 Task: Create in the project Celerity and in the Backlog issue 'Implement a new enterprise resource planning (ERP) system' a child issue 'Analytics and reporting', and assign it to team member softage.4@softage.net. Create in the project Celerity and in the Backlog issue 'Develop a new online job application system for a company' a child issue 'Load testing and scalability', and assign it to team member softage.1@softage.net
Action: Mouse moved to (247, 73)
Screenshot: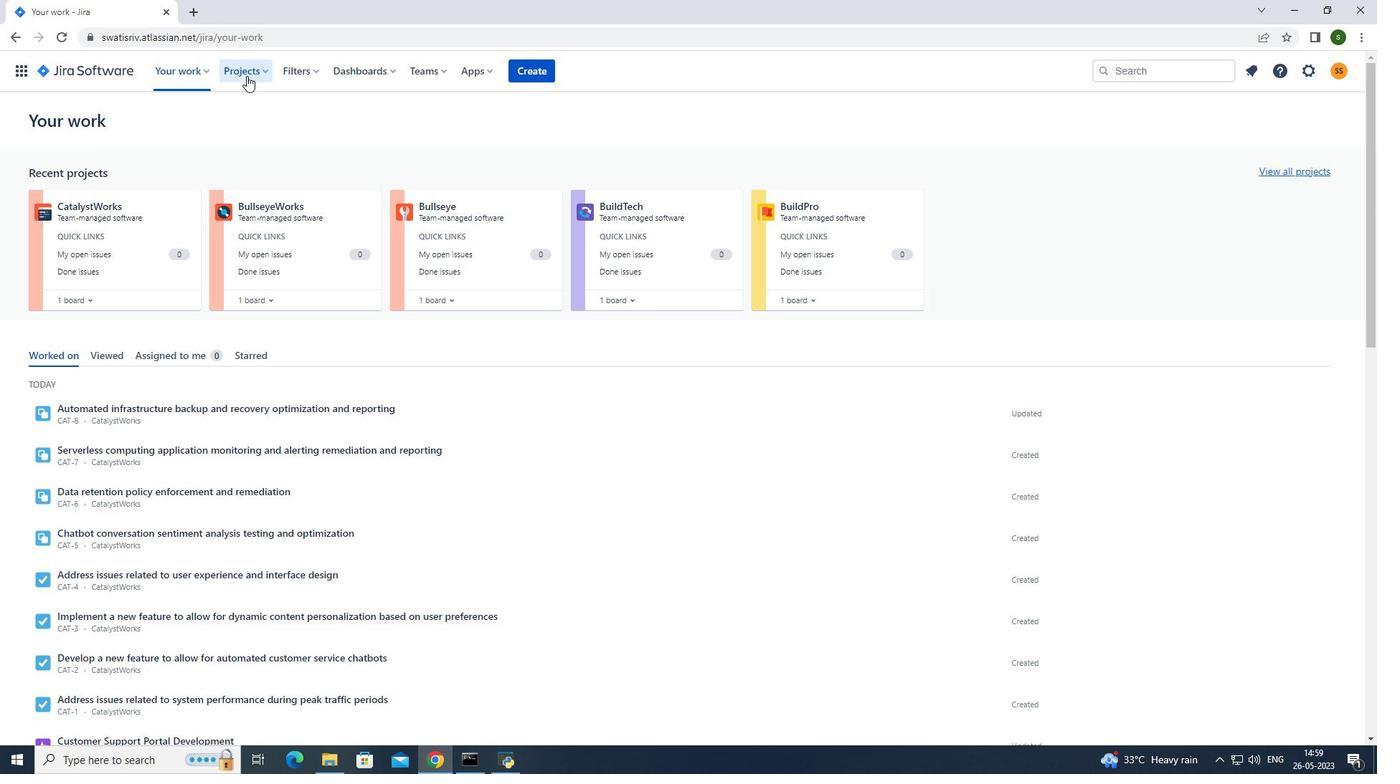 
Action: Mouse pressed left at (247, 73)
Screenshot: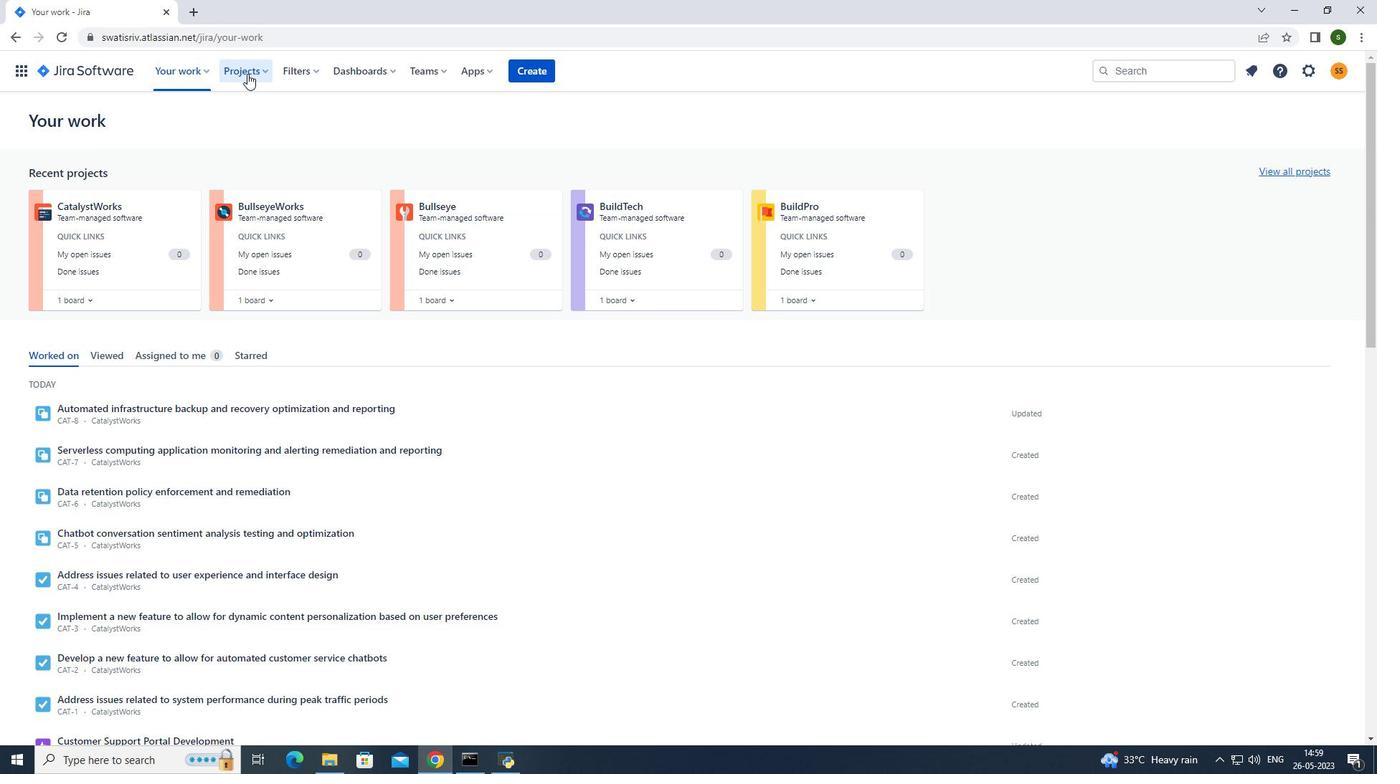 
Action: Mouse moved to (298, 123)
Screenshot: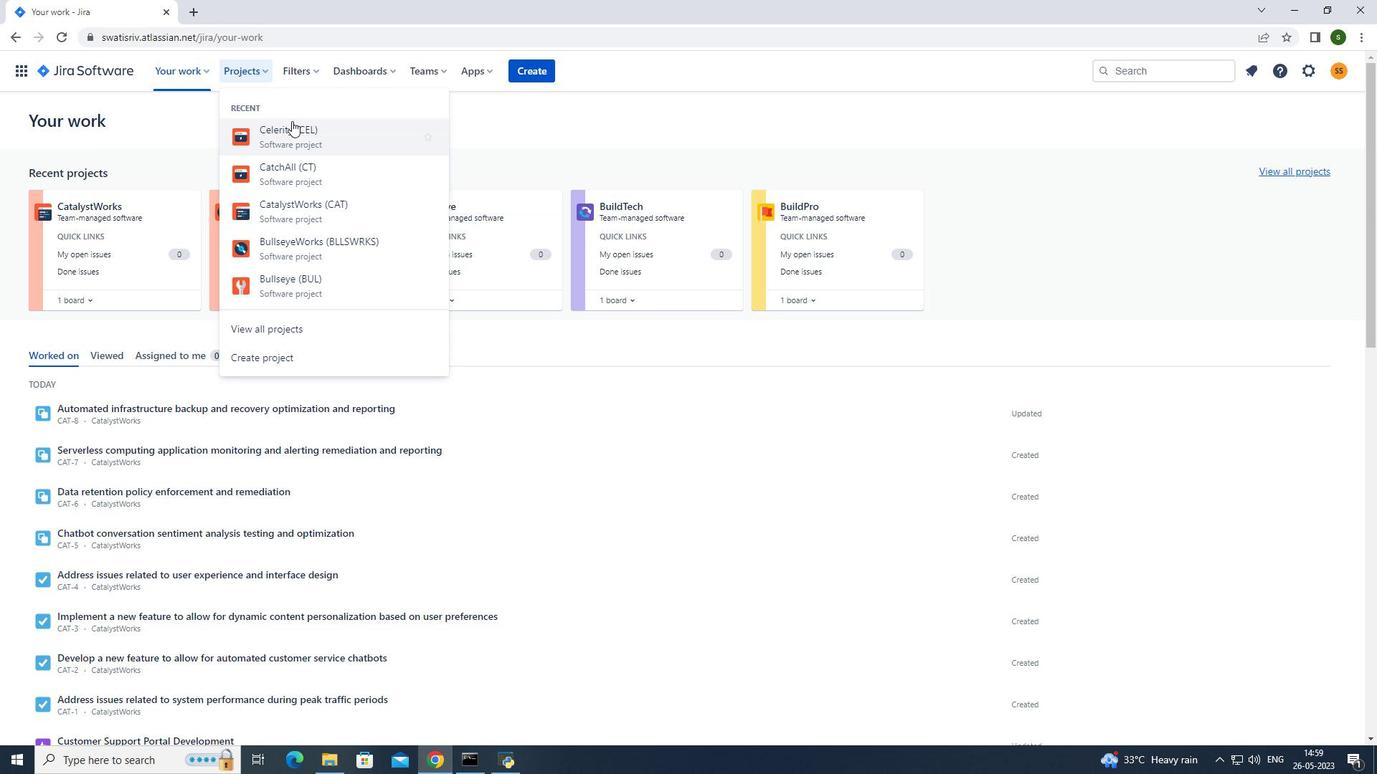 
Action: Mouse pressed left at (298, 123)
Screenshot: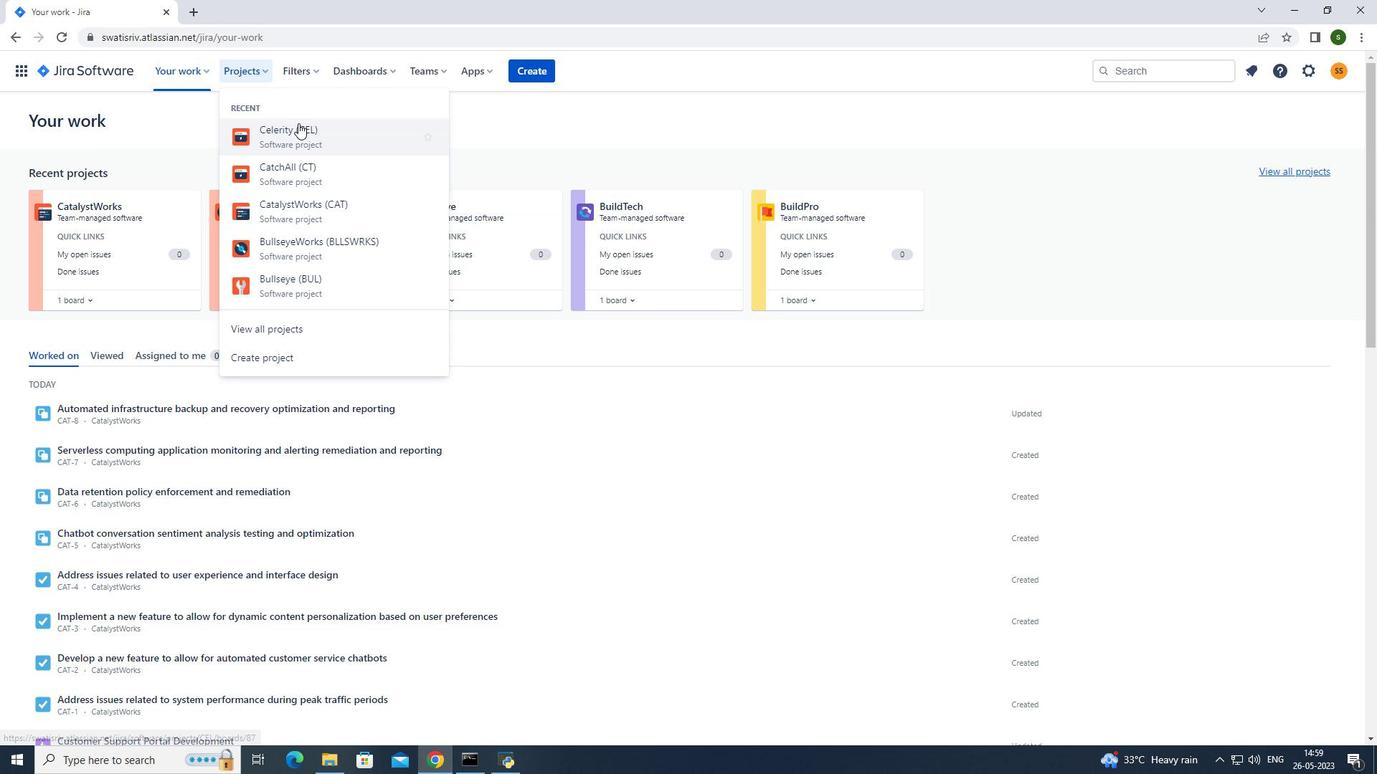 
Action: Mouse moved to (117, 223)
Screenshot: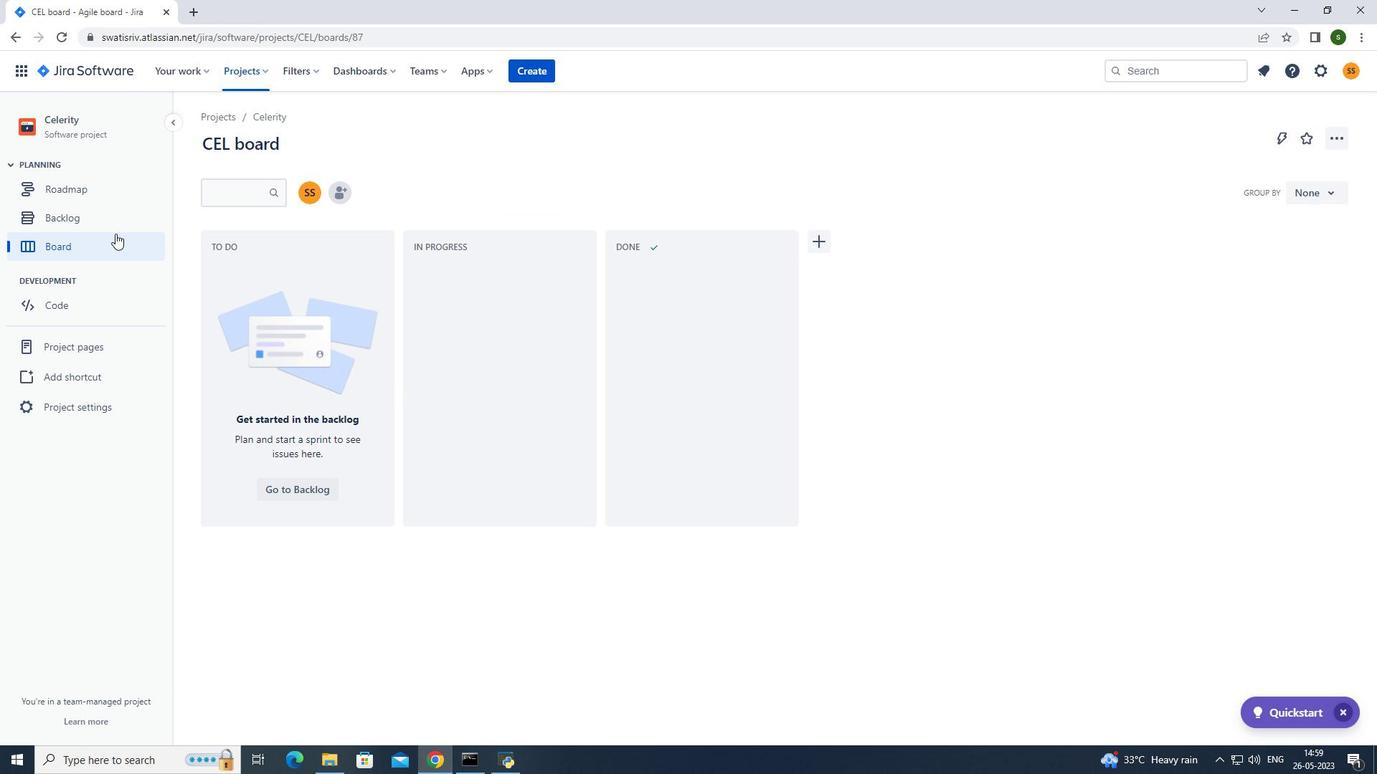 
Action: Mouse pressed left at (117, 223)
Screenshot: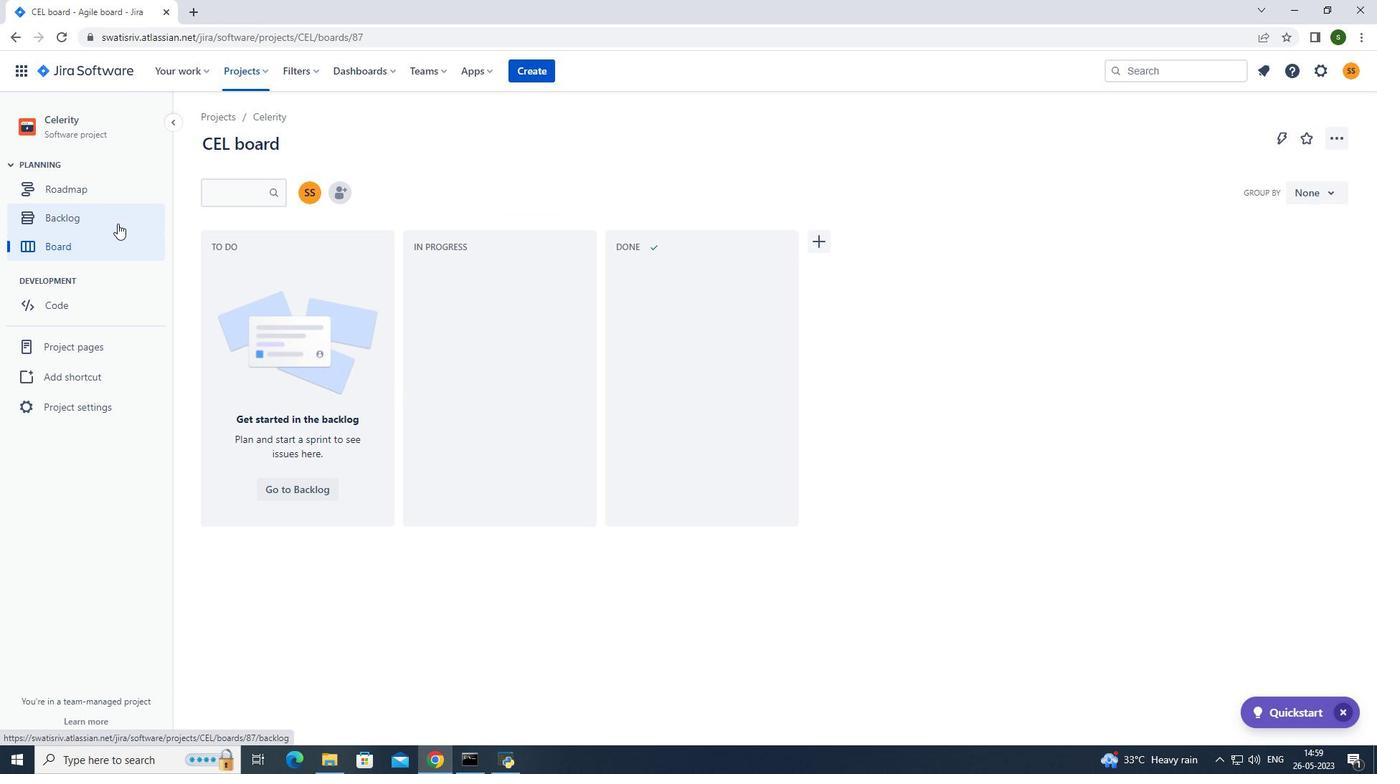 
Action: Mouse moved to (423, 274)
Screenshot: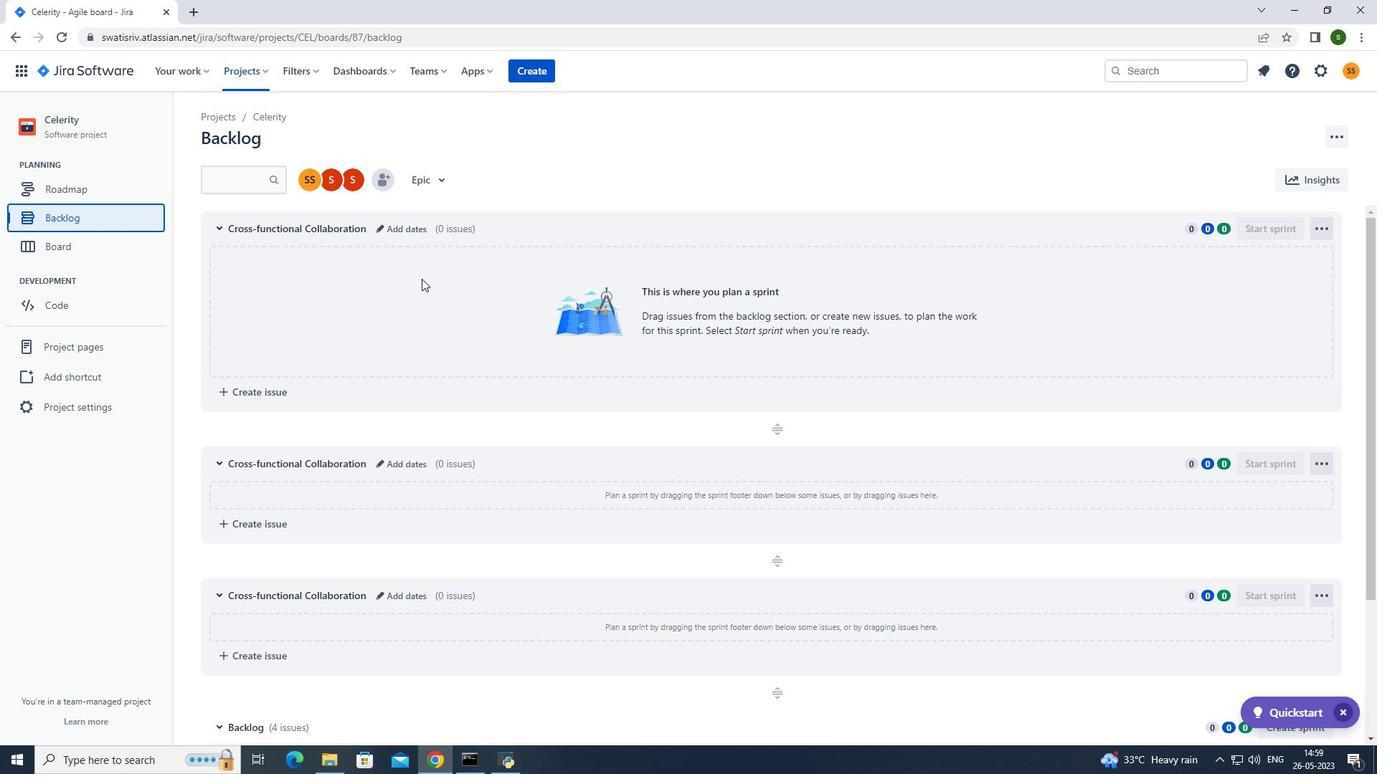 
Action: Mouse scrolled (423, 273) with delta (0, 0)
Screenshot: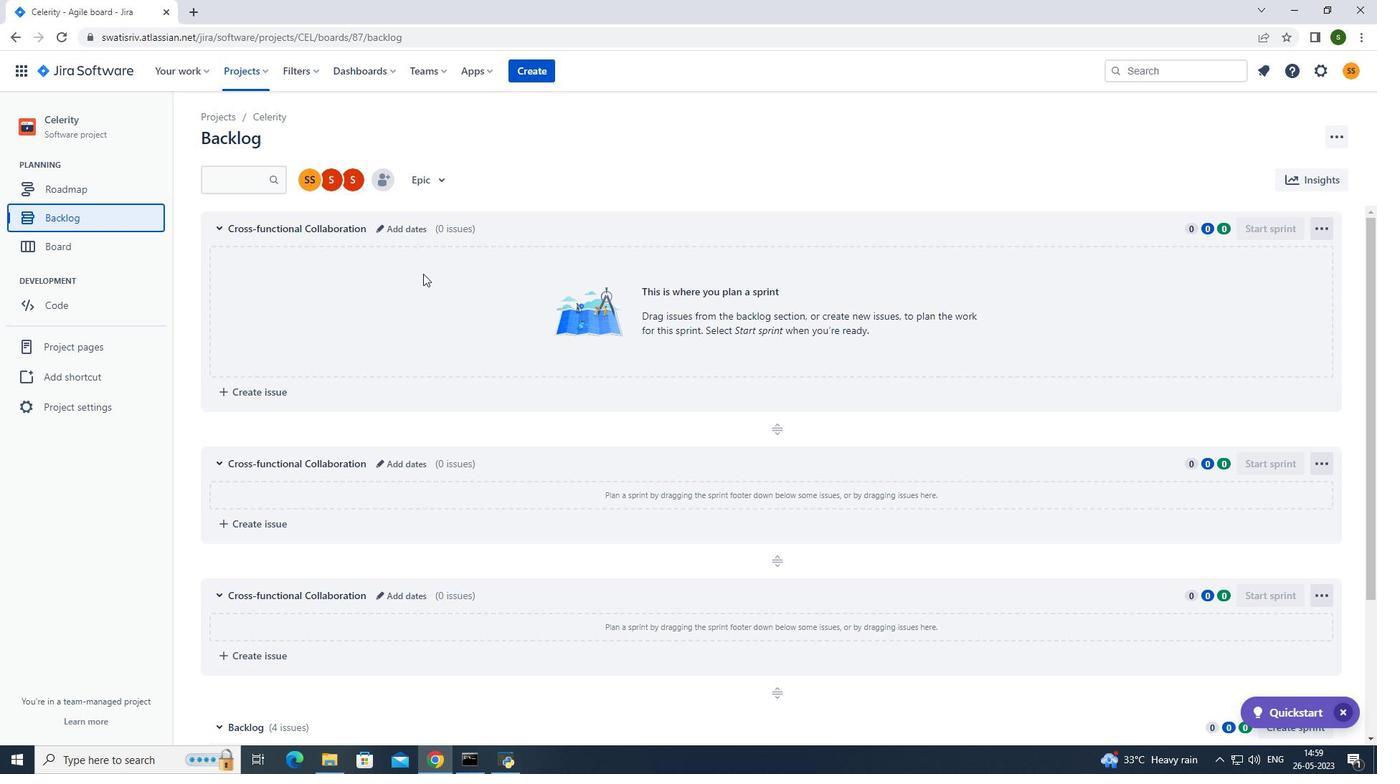 
Action: Mouse scrolled (423, 273) with delta (0, 0)
Screenshot: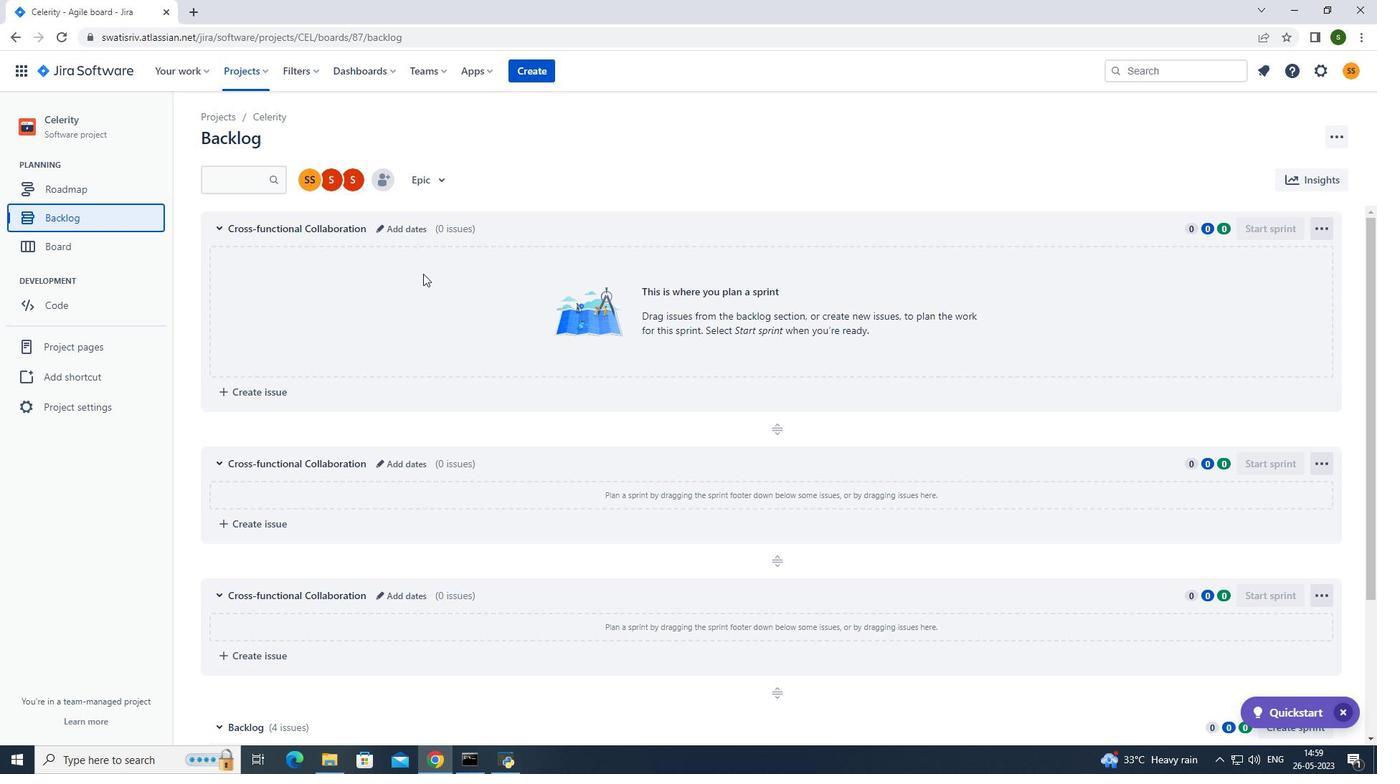 
Action: Mouse scrolled (423, 273) with delta (0, 0)
Screenshot: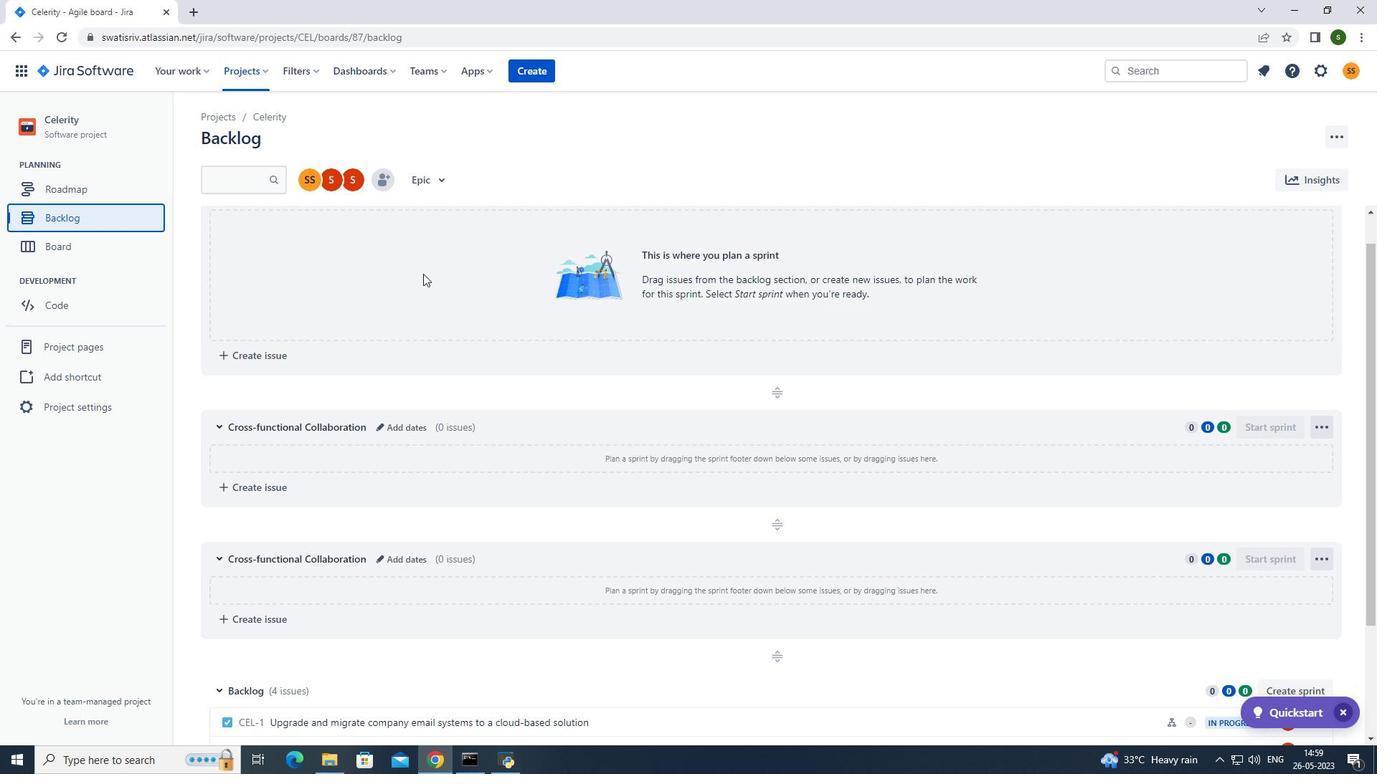 
Action: Mouse scrolled (423, 273) with delta (0, 0)
Screenshot: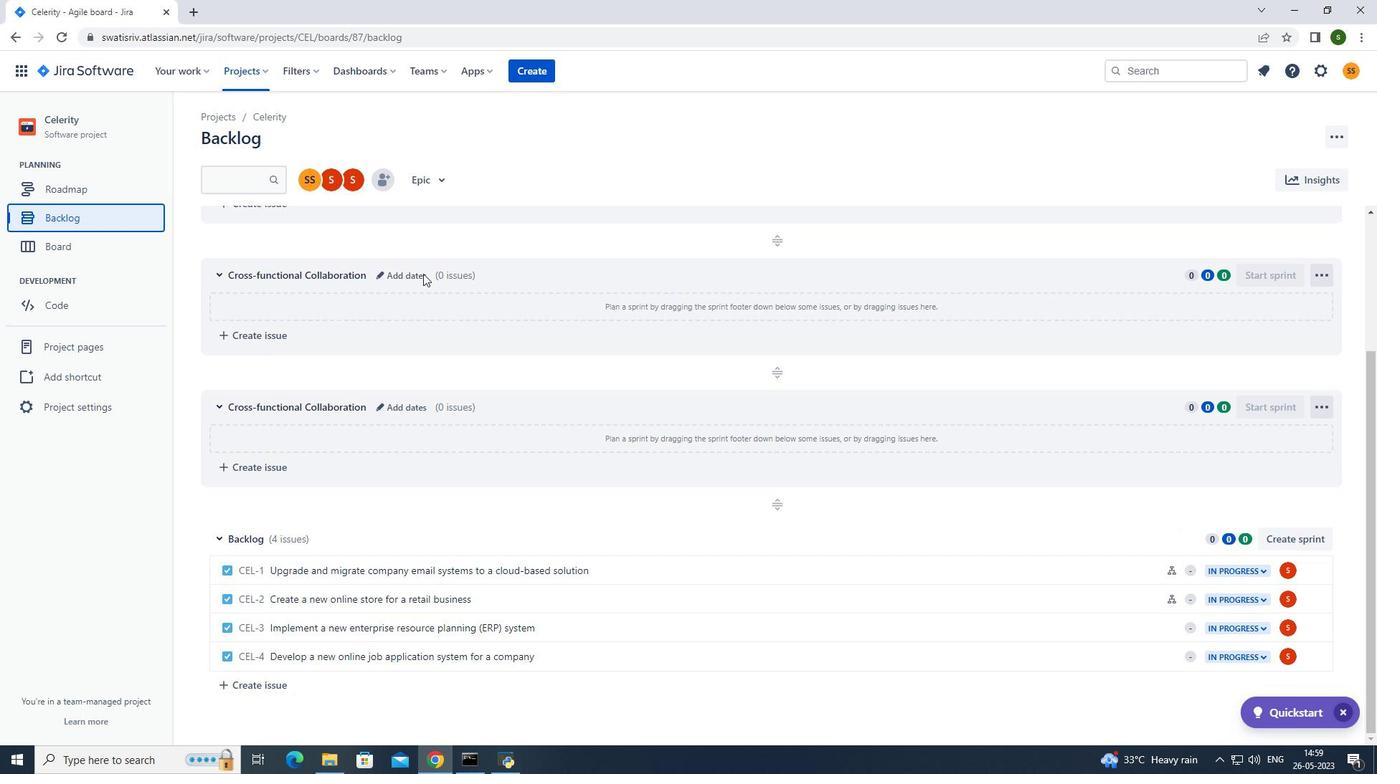 
Action: Mouse scrolled (423, 273) with delta (0, 0)
Screenshot: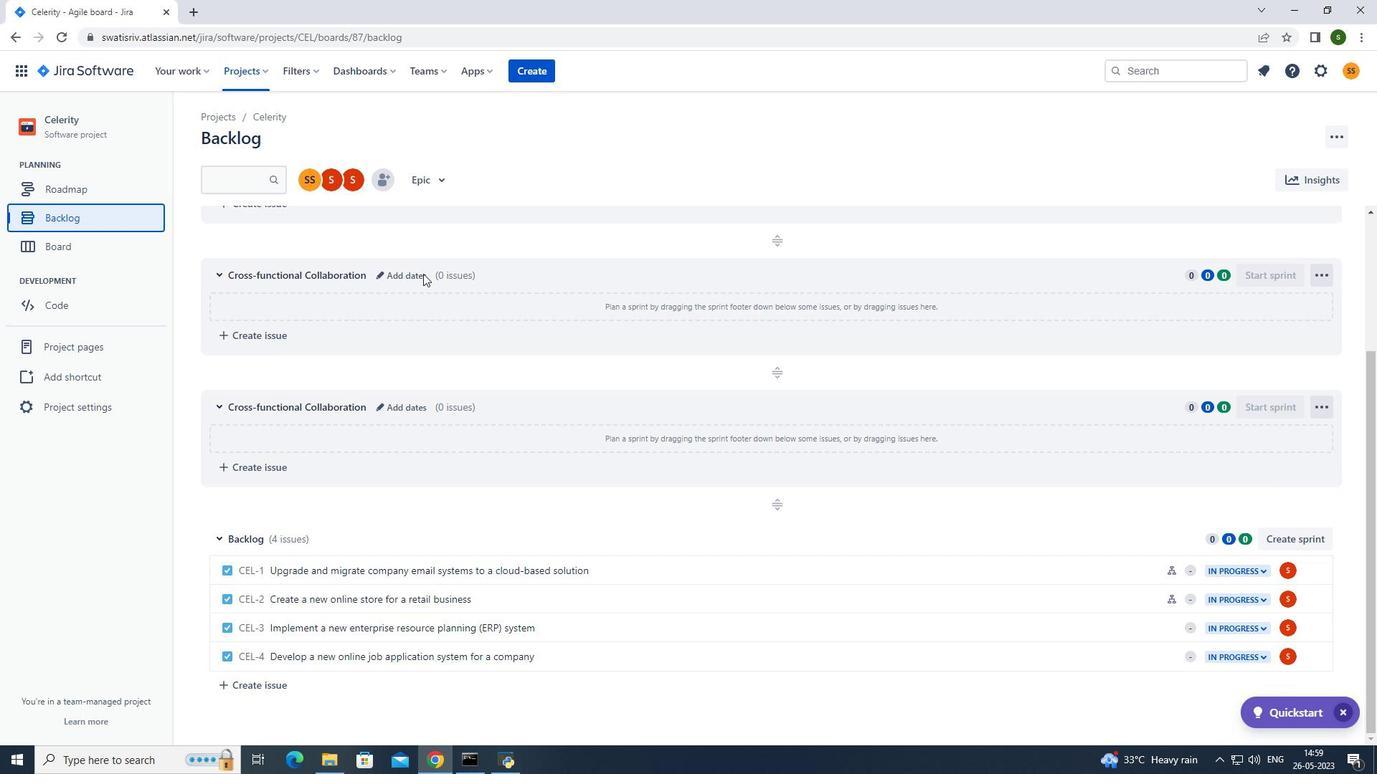 
Action: Mouse scrolled (423, 273) with delta (0, 0)
Screenshot: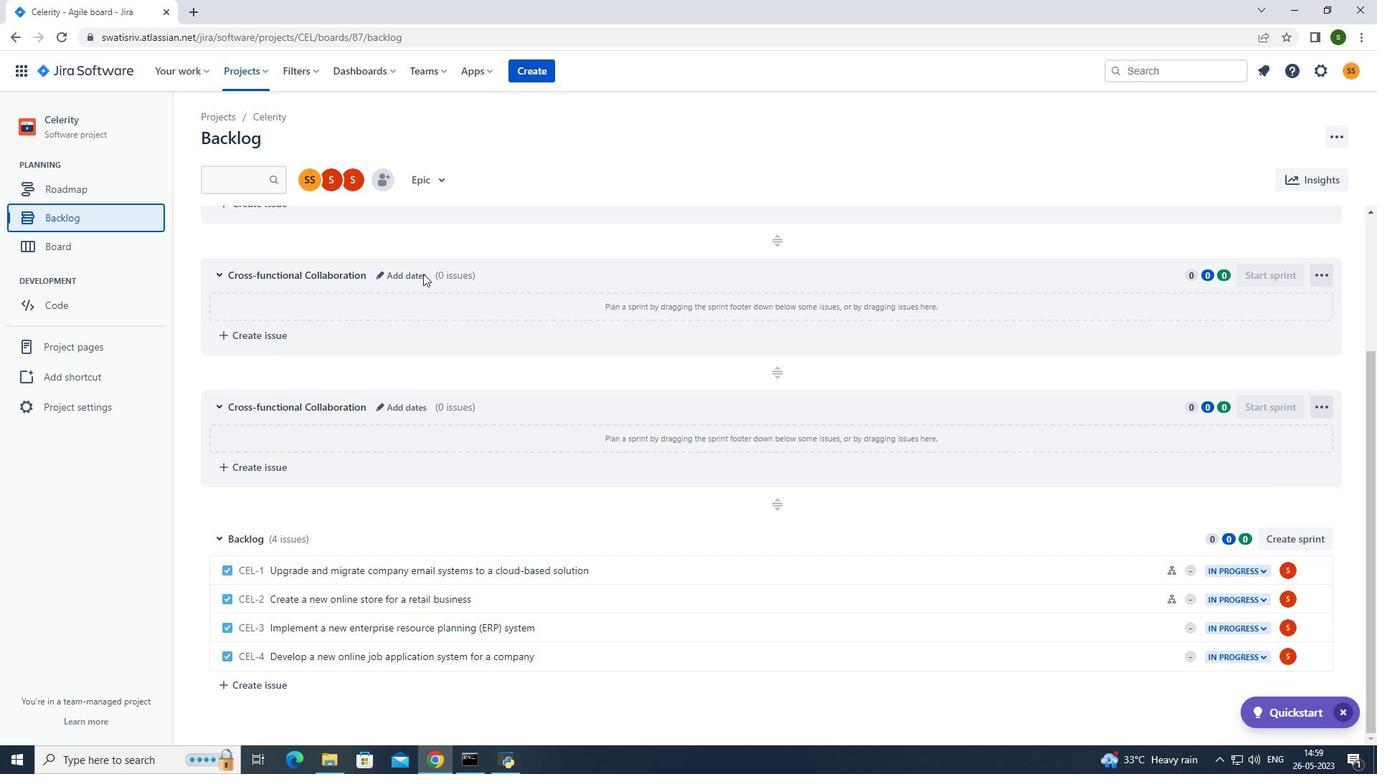 
Action: Mouse moved to (878, 622)
Screenshot: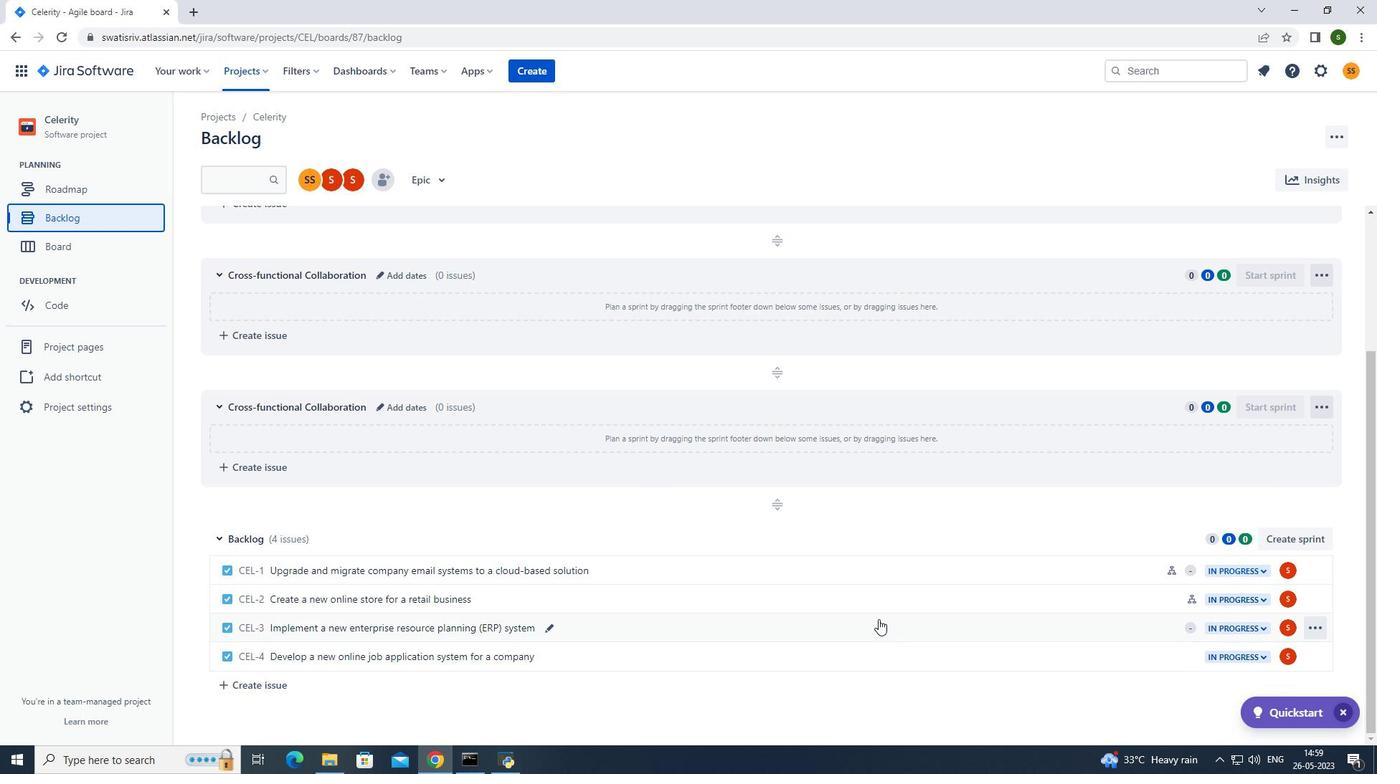 
Action: Mouse pressed left at (878, 622)
Screenshot: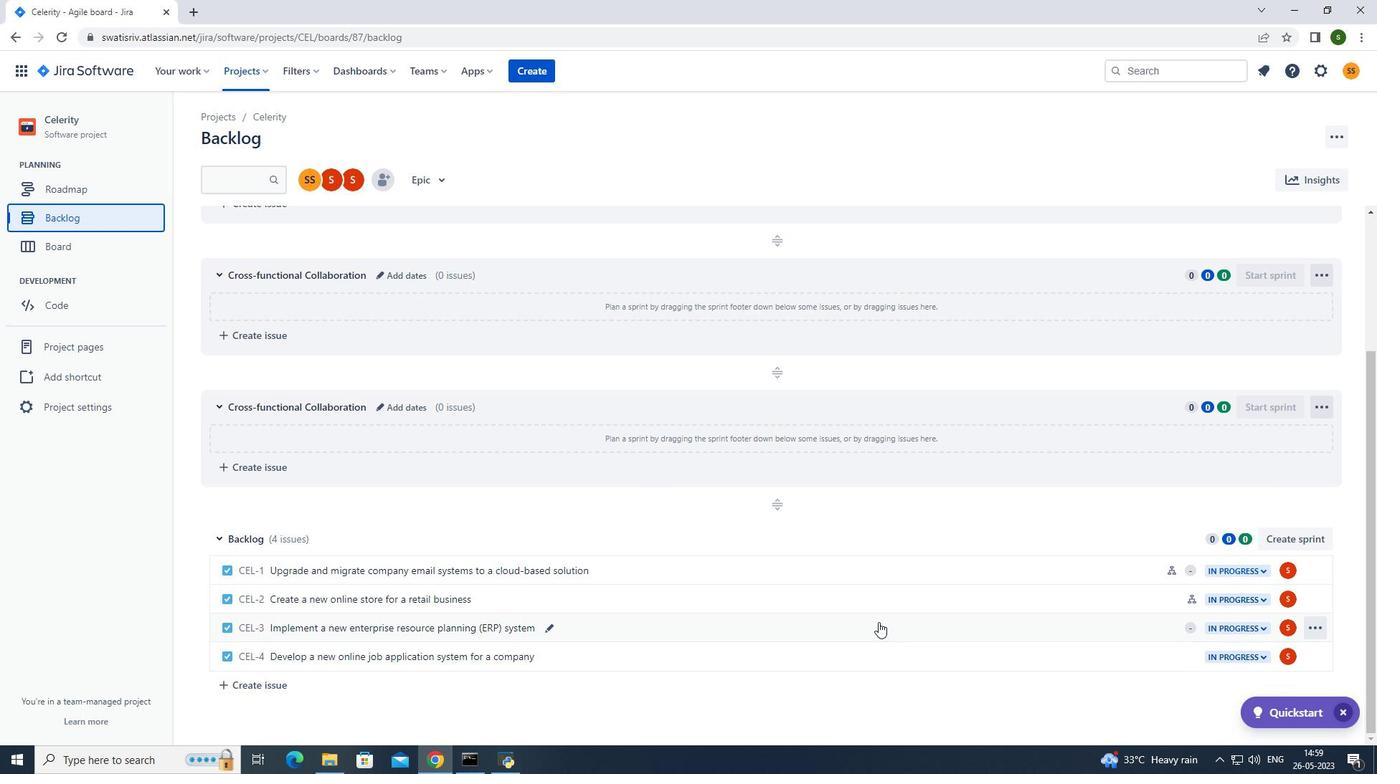 
Action: Mouse moved to (1117, 298)
Screenshot: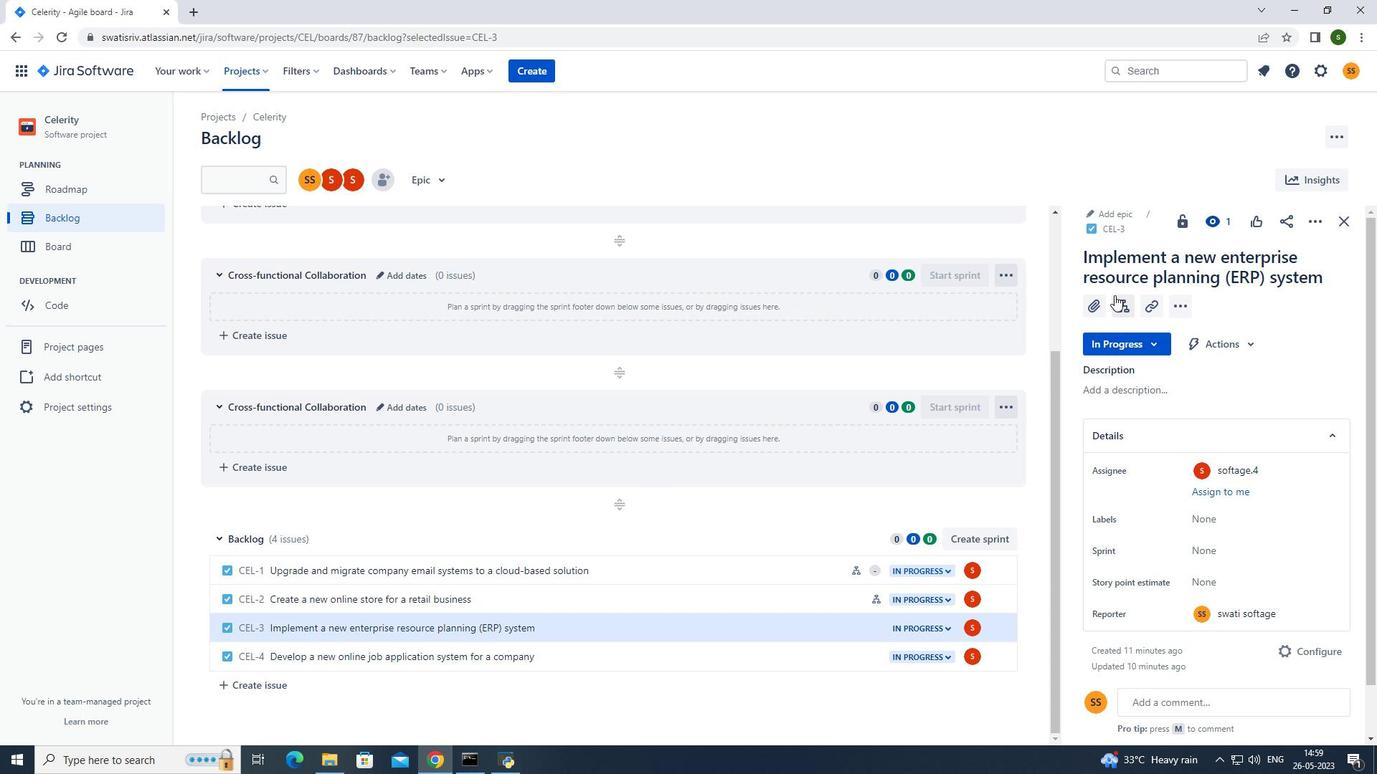 
Action: Mouse pressed left at (1117, 298)
Screenshot: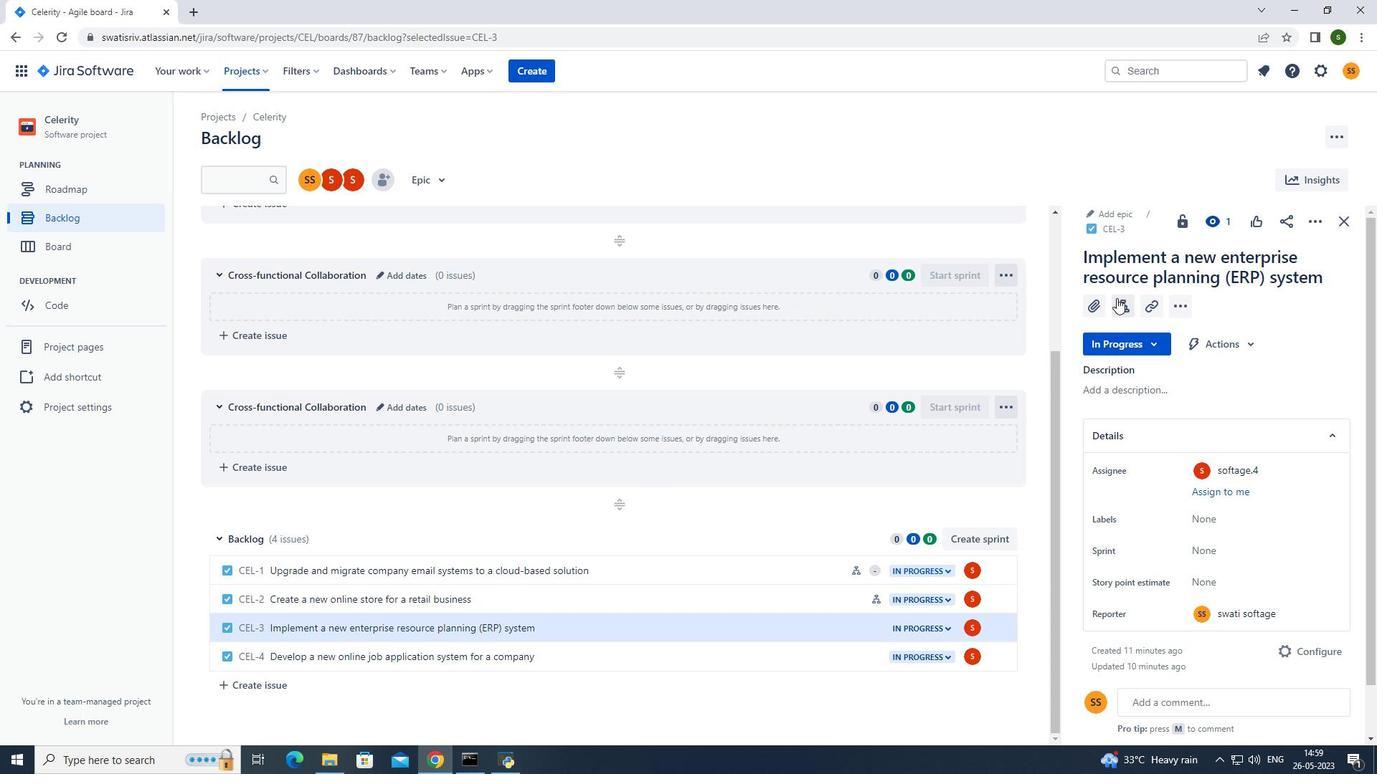 
Action: Mouse moved to (1111, 456)
Screenshot: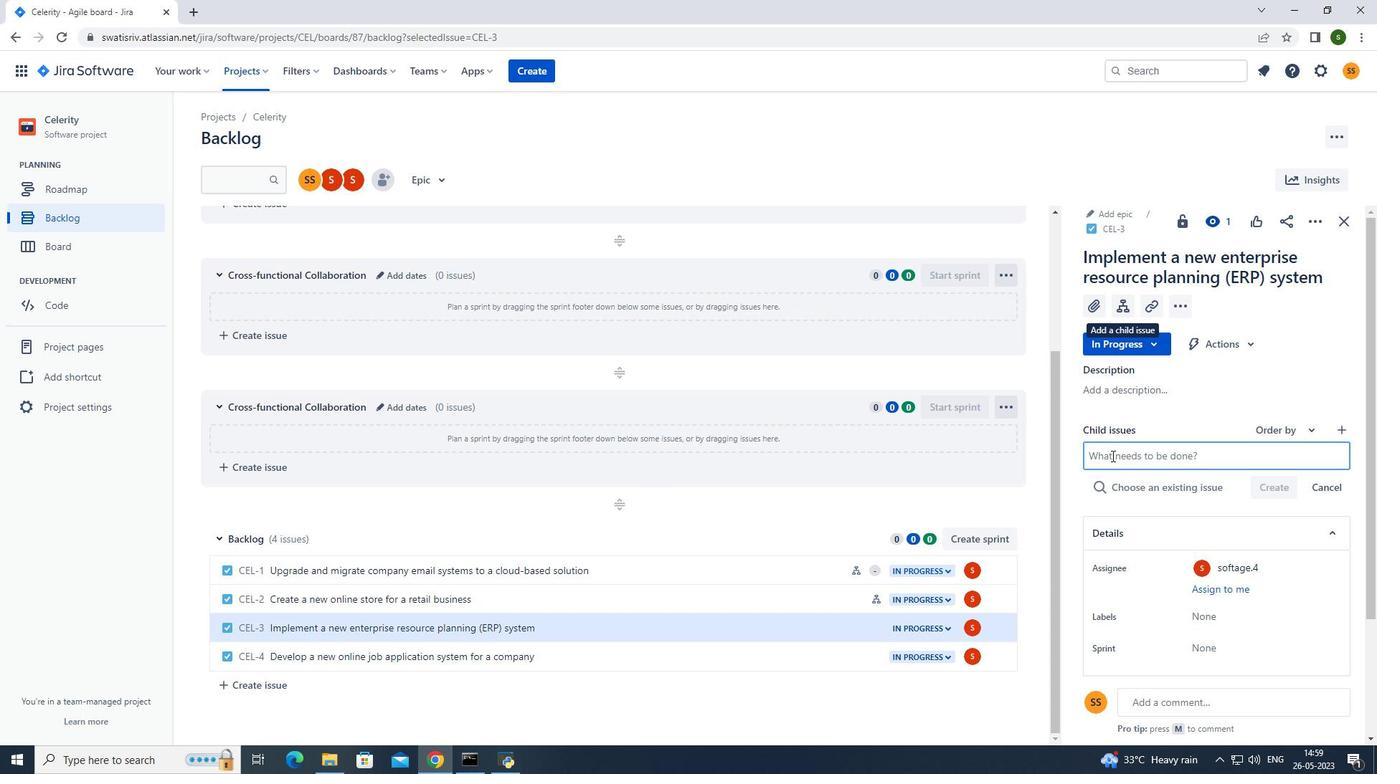 
Action: Mouse pressed left at (1111, 456)
Screenshot: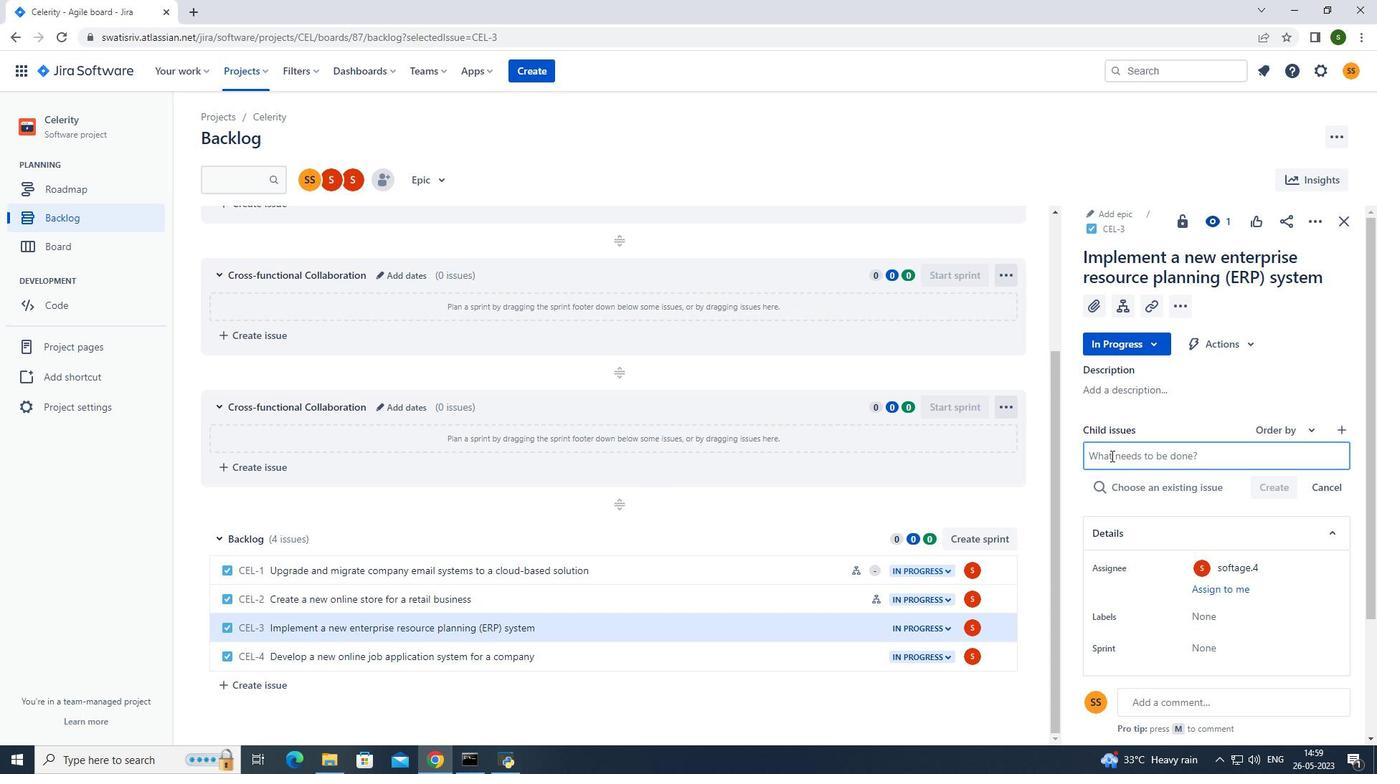 
Action: Mouse moved to (1059, 454)
Screenshot: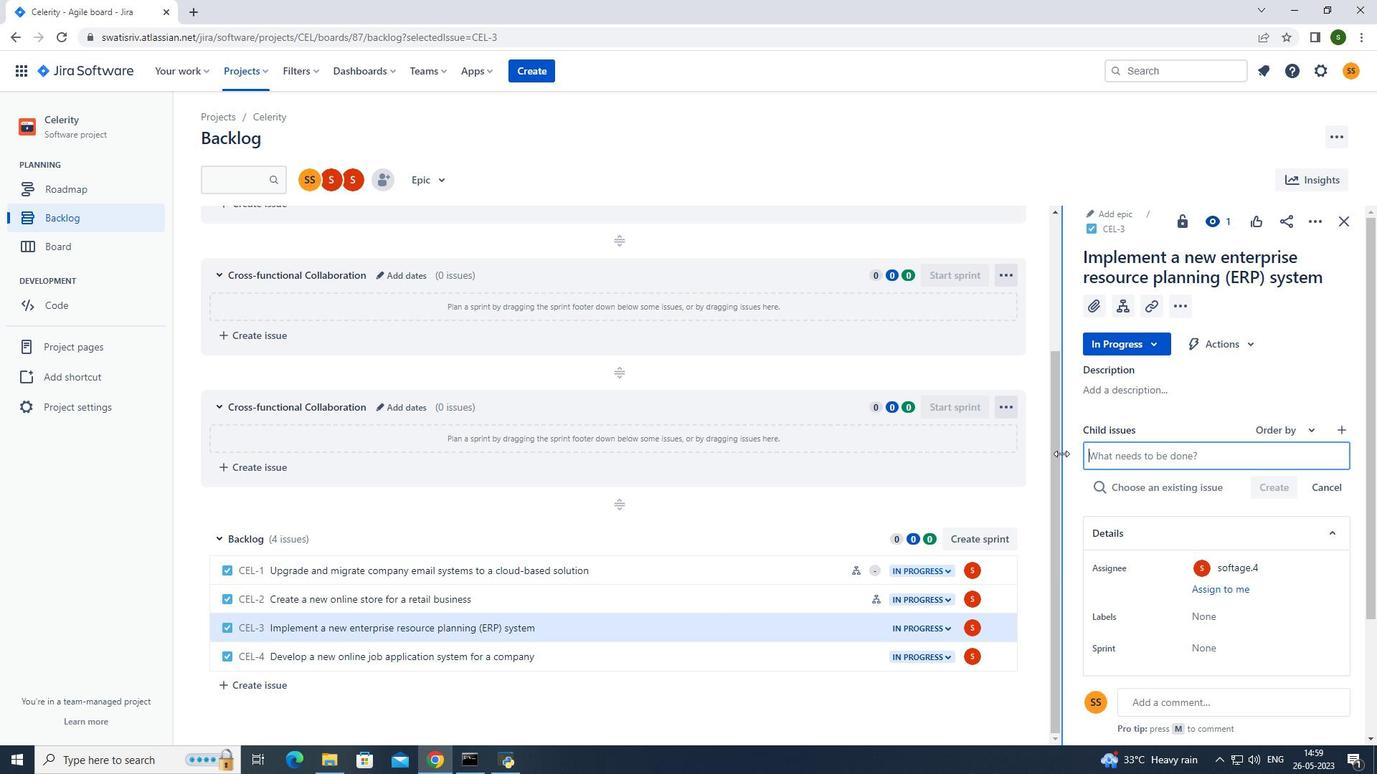 
Action: Key pressed <Key.caps_lock>A<Key.caps_lock>nalytics<Key.space>and<Key.space>reporting<Key.enter>
Screenshot: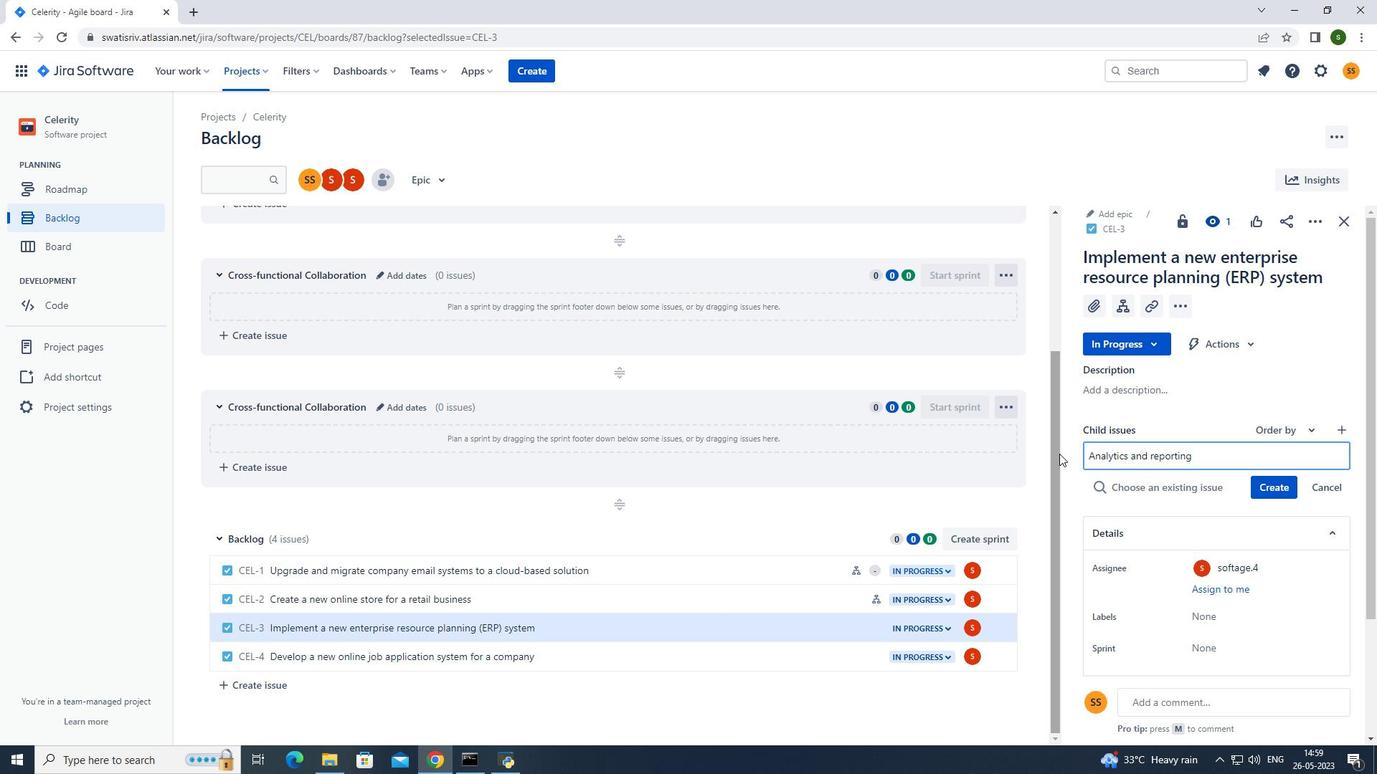 
Action: Mouse moved to (1287, 459)
Screenshot: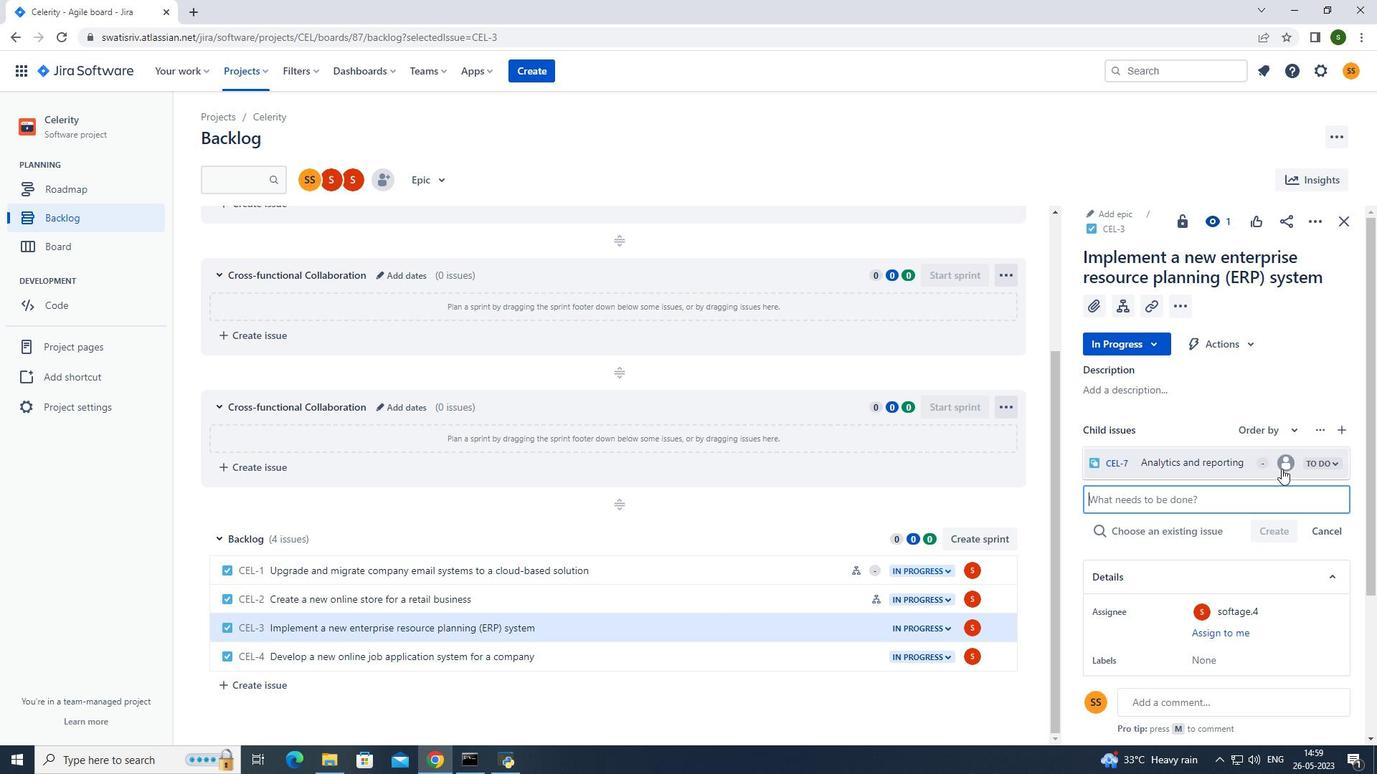 
Action: Mouse pressed left at (1287, 459)
Screenshot: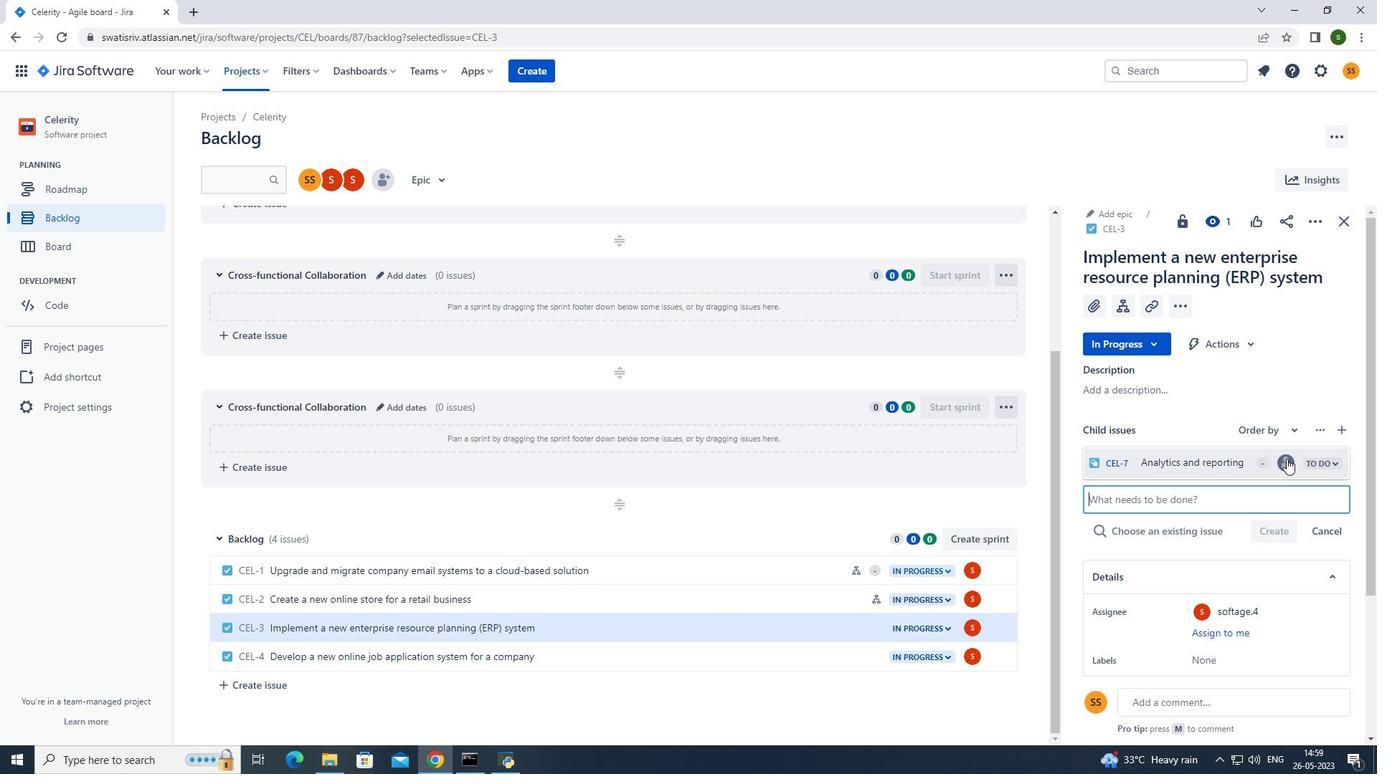 
Action: Mouse moved to (1163, 392)
Screenshot: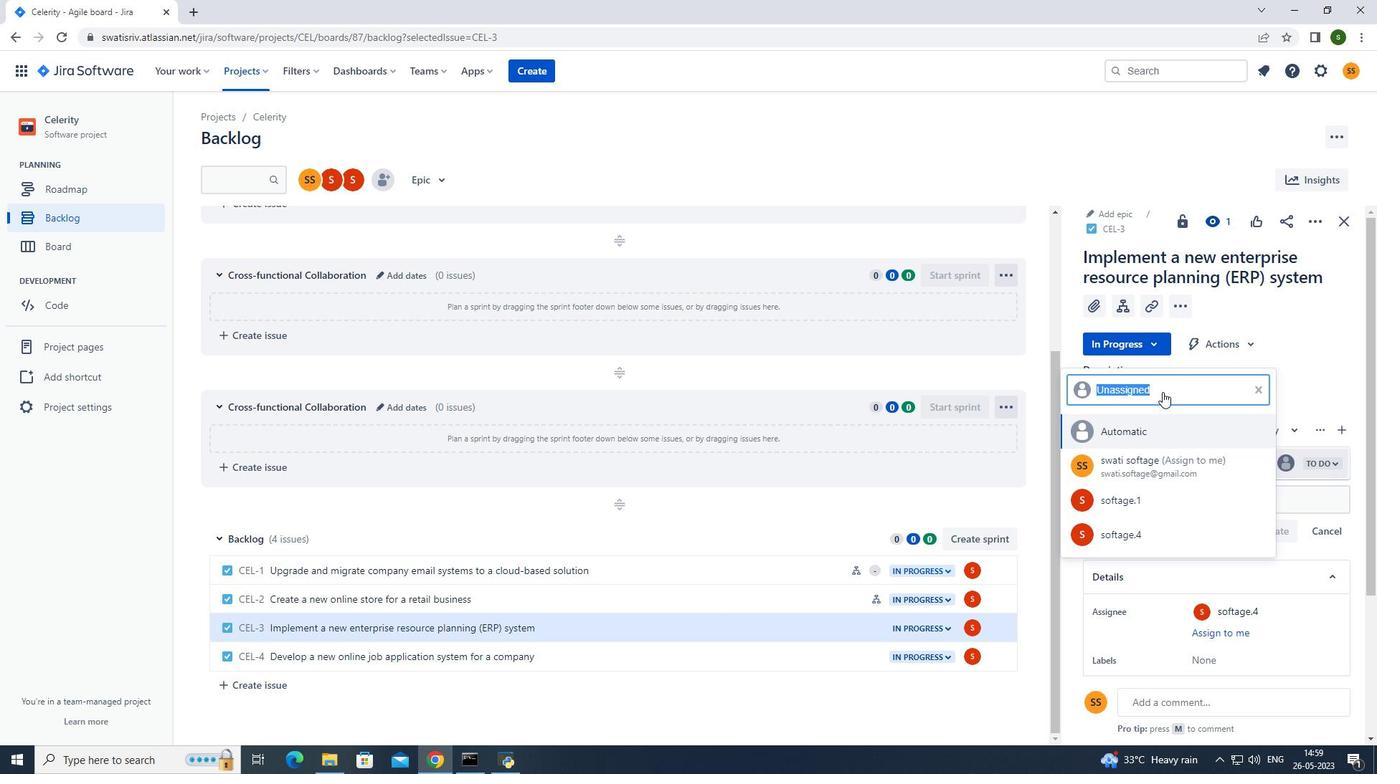 
Action: Key pressed softage.4<Key.shift>@sog<Key.backspace>ftage.net
Screenshot: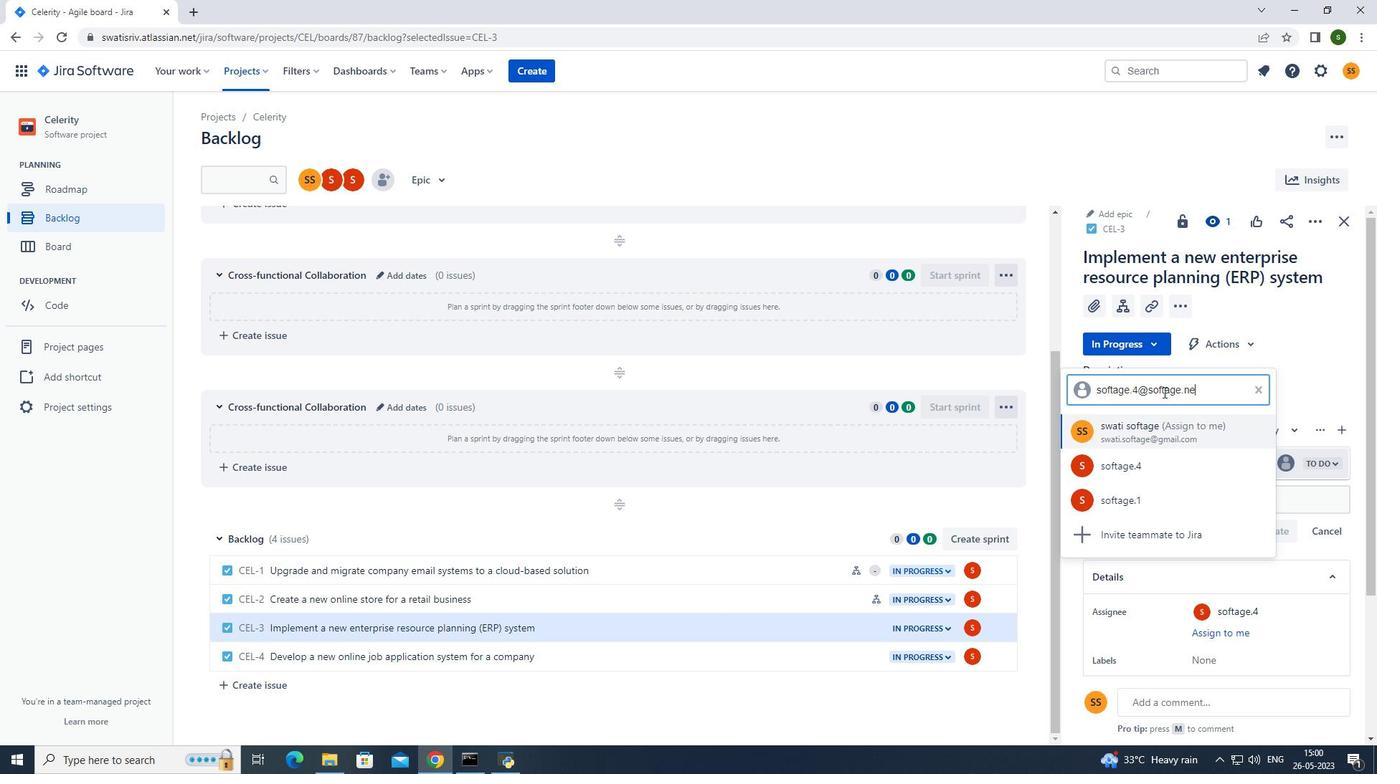 
Action: Mouse moved to (1167, 463)
Screenshot: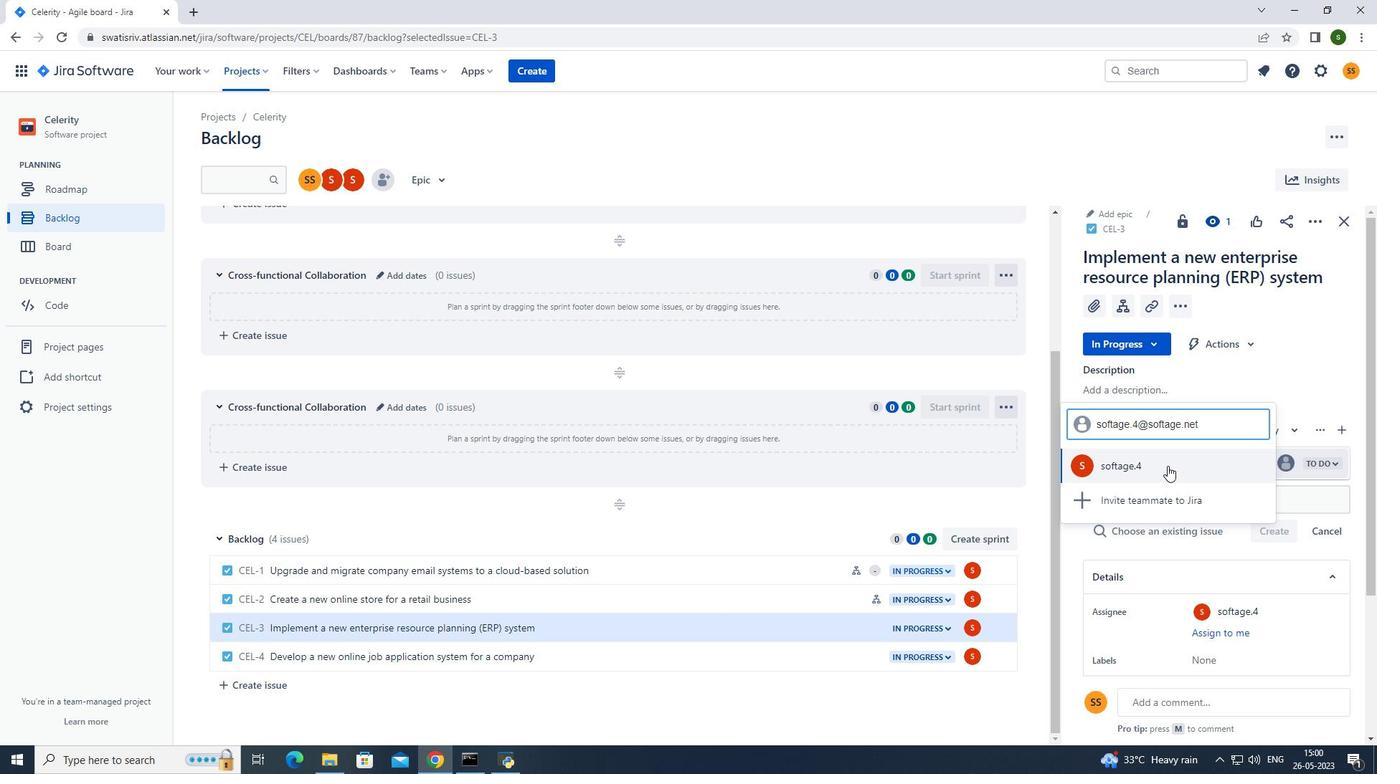 
Action: Mouse pressed left at (1167, 463)
Screenshot: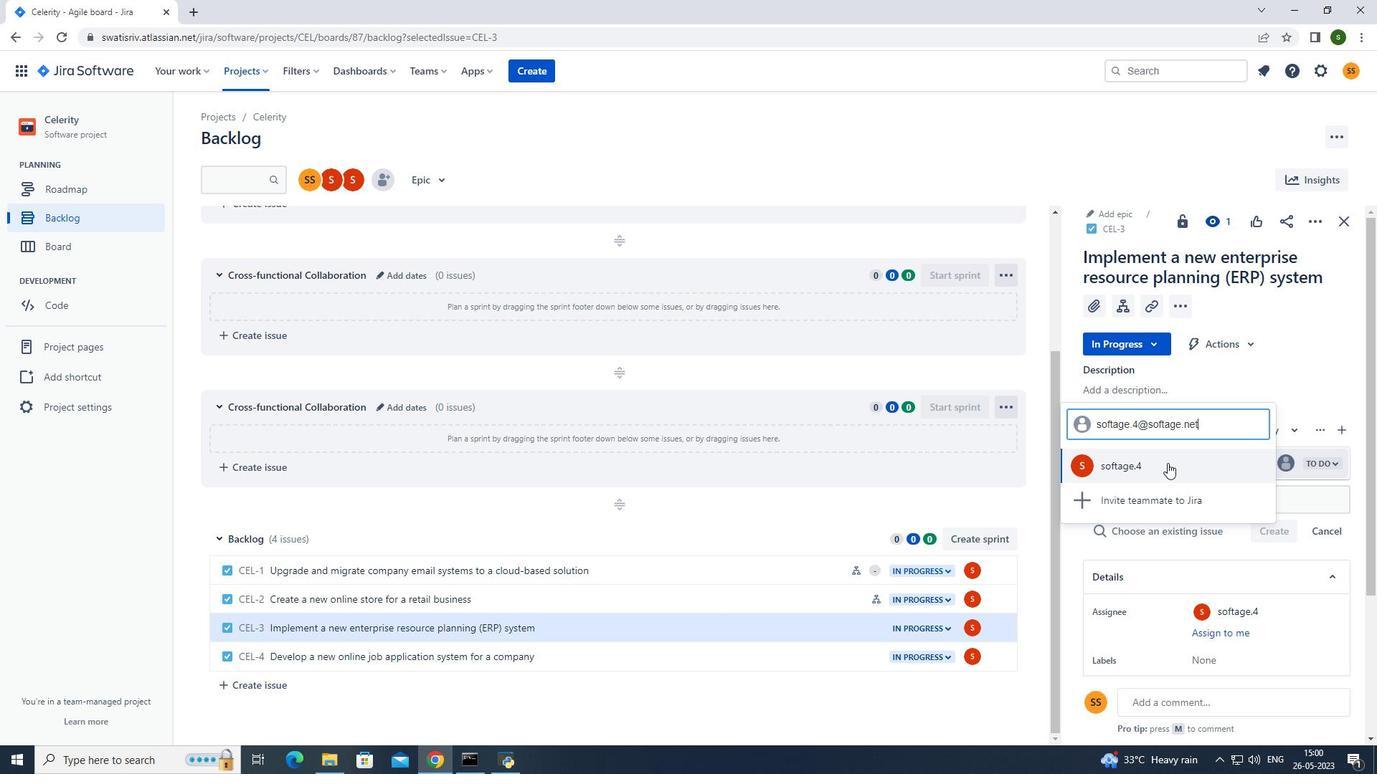 
Action: Mouse moved to (444, 130)
Screenshot: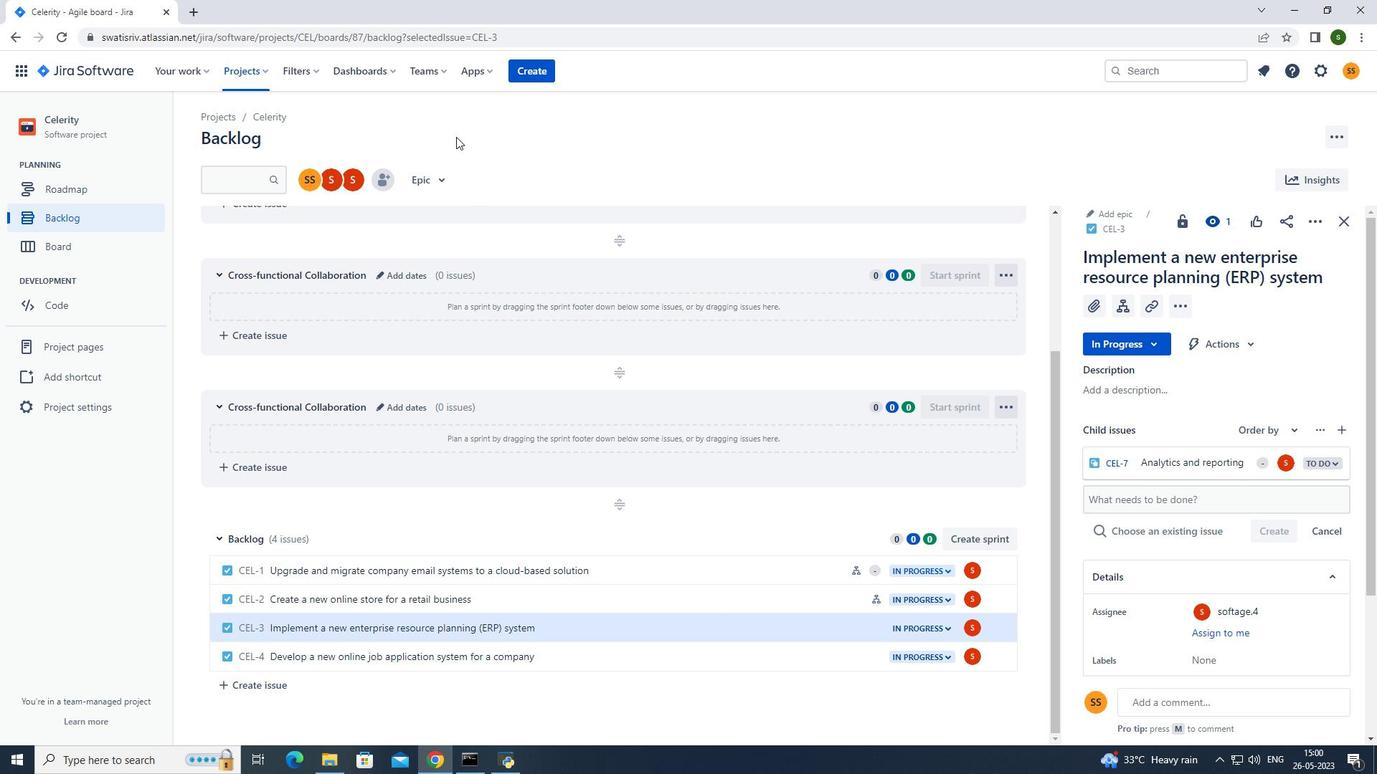 
Action: Mouse pressed left at (444, 130)
Screenshot: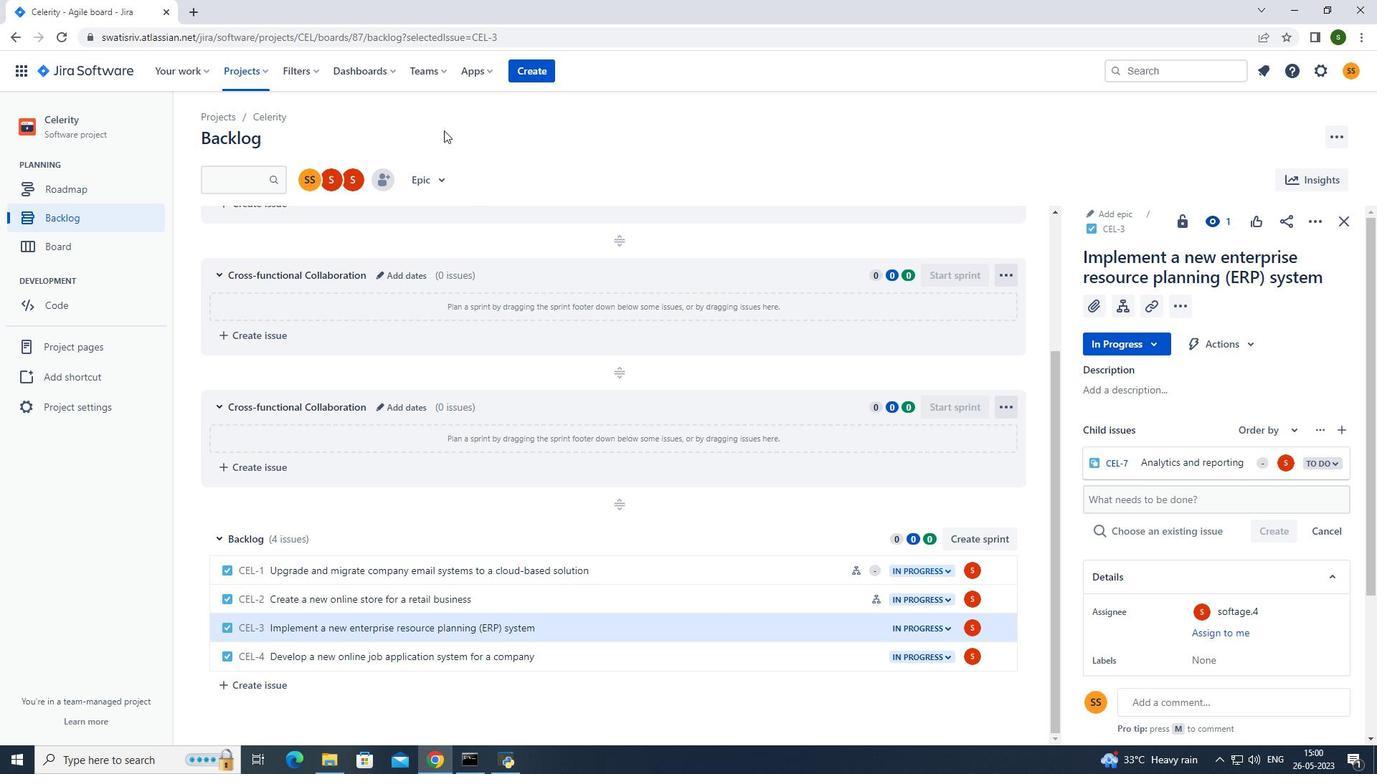 
Action: Mouse moved to (261, 76)
Screenshot: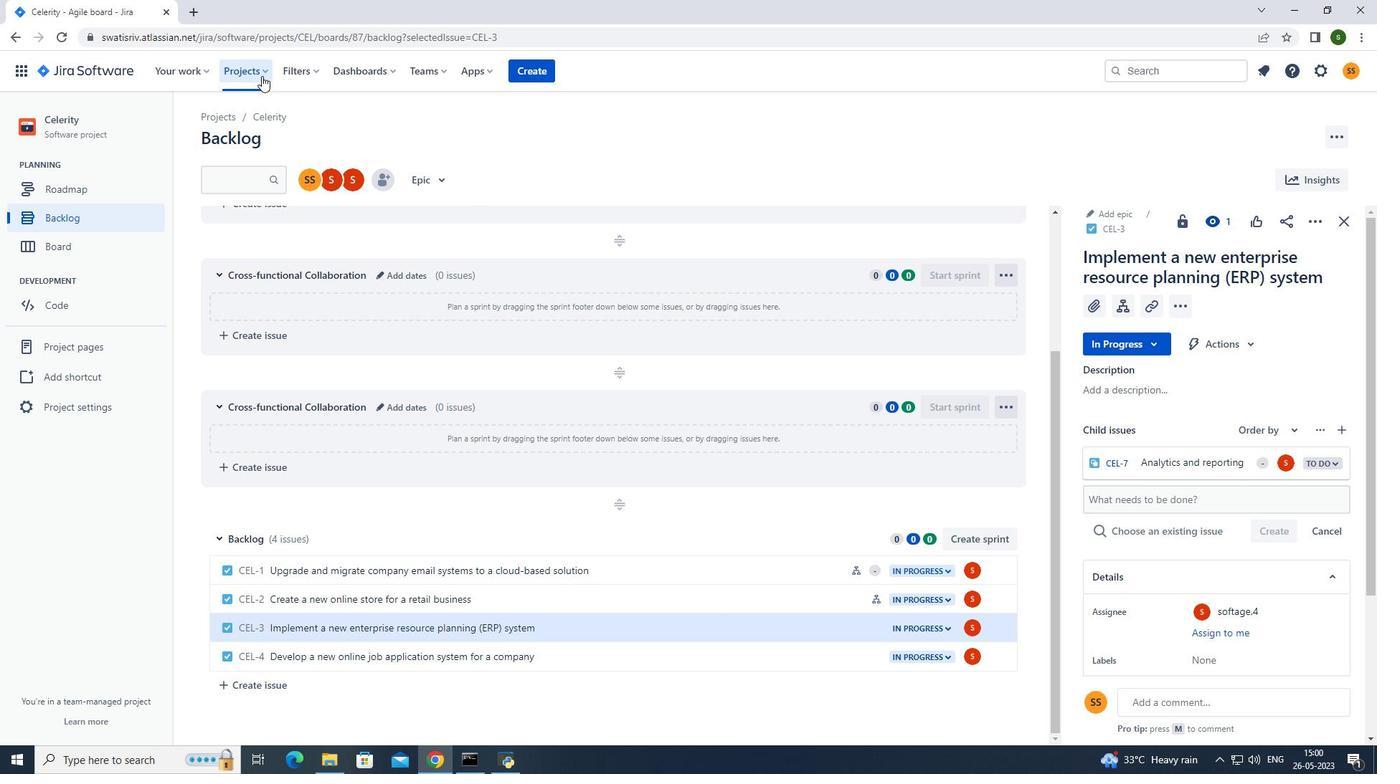
Action: Mouse pressed left at (261, 76)
Screenshot: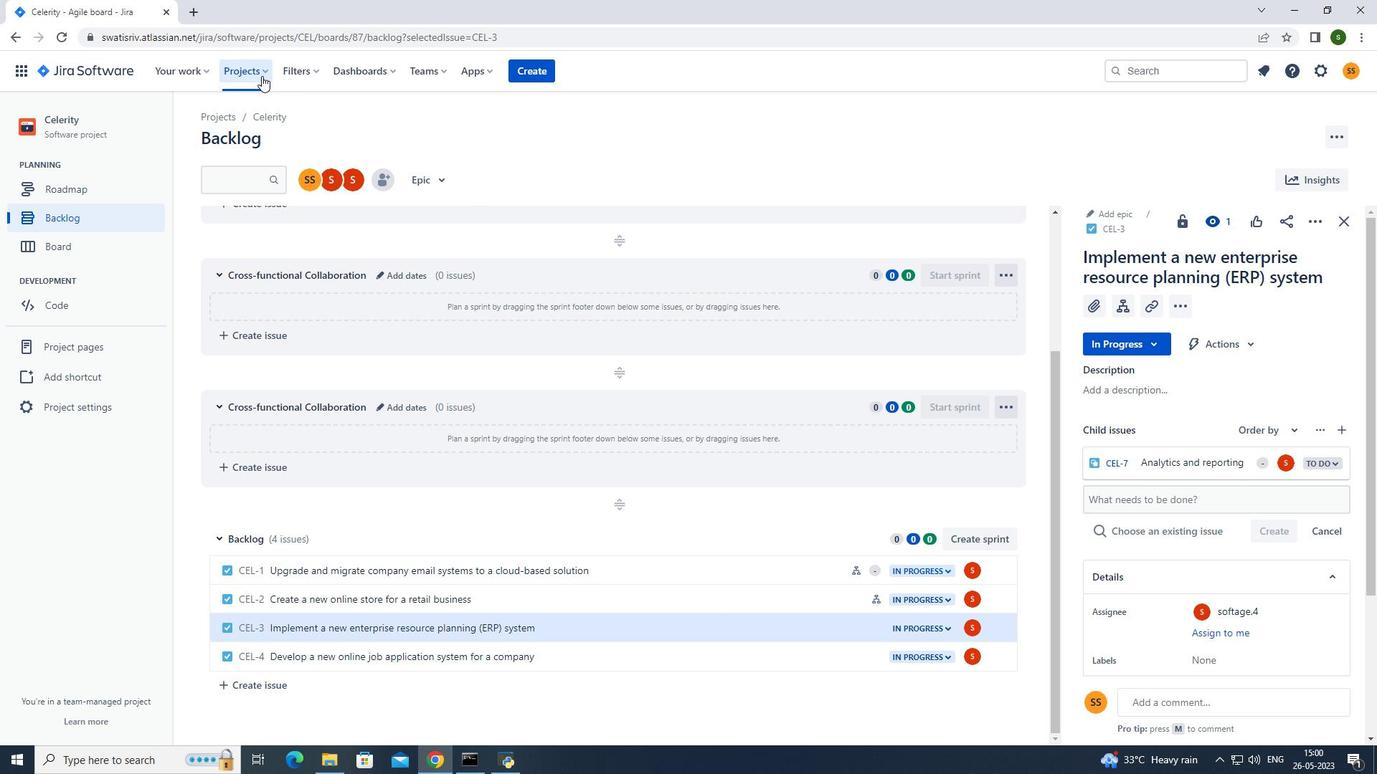 
Action: Mouse moved to (313, 123)
Screenshot: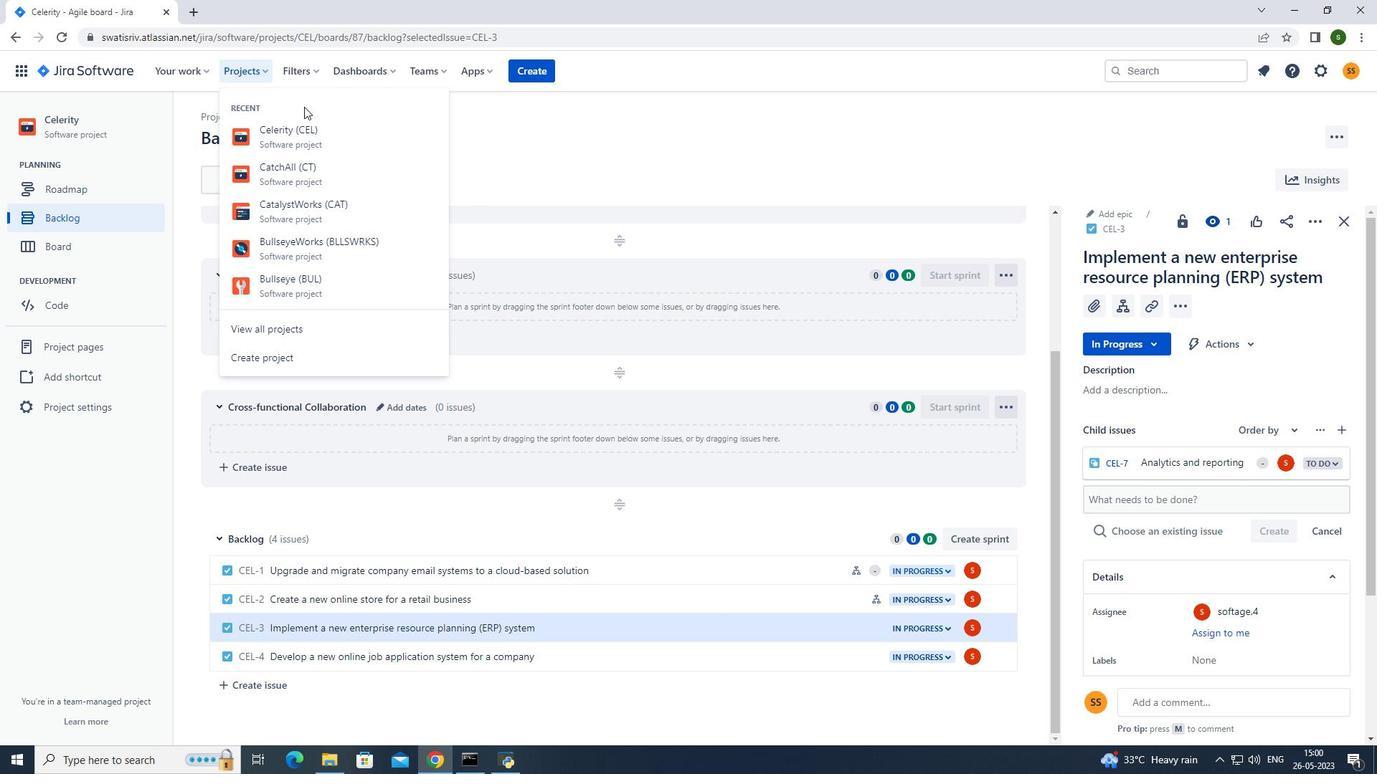
Action: Mouse pressed left at (313, 123)
Screenshot: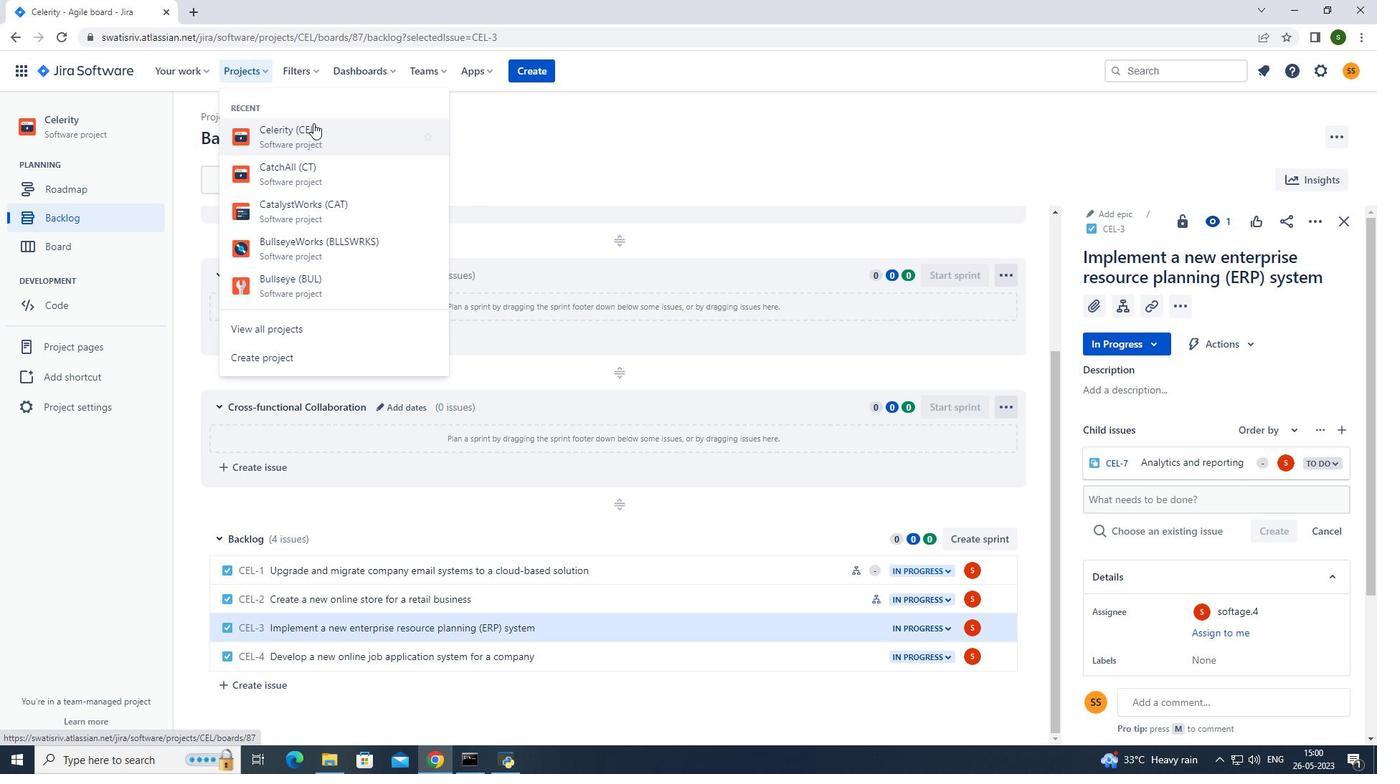 
Action: Mouse moved to (87, 220)
Screenshot: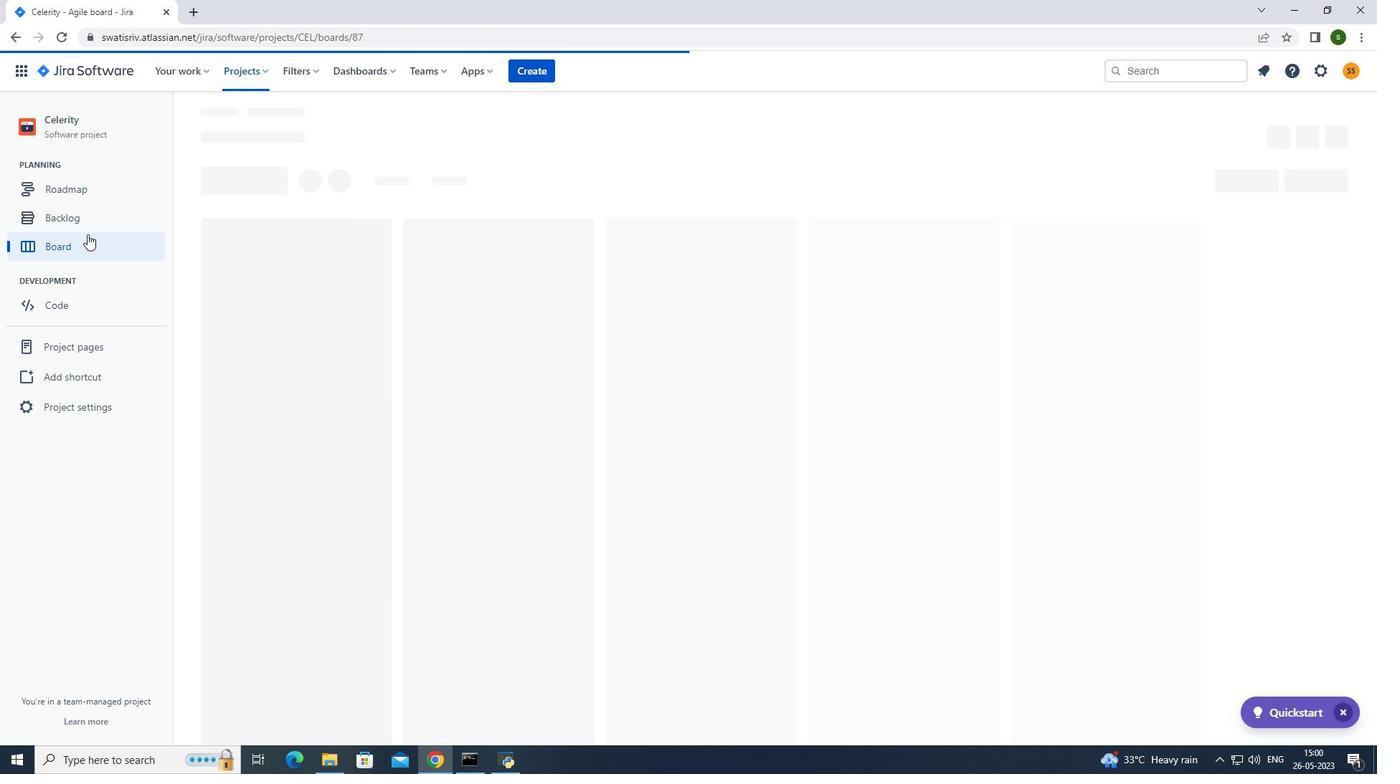 
Action: Mouse pressed left at (87, 220)
Screenshot: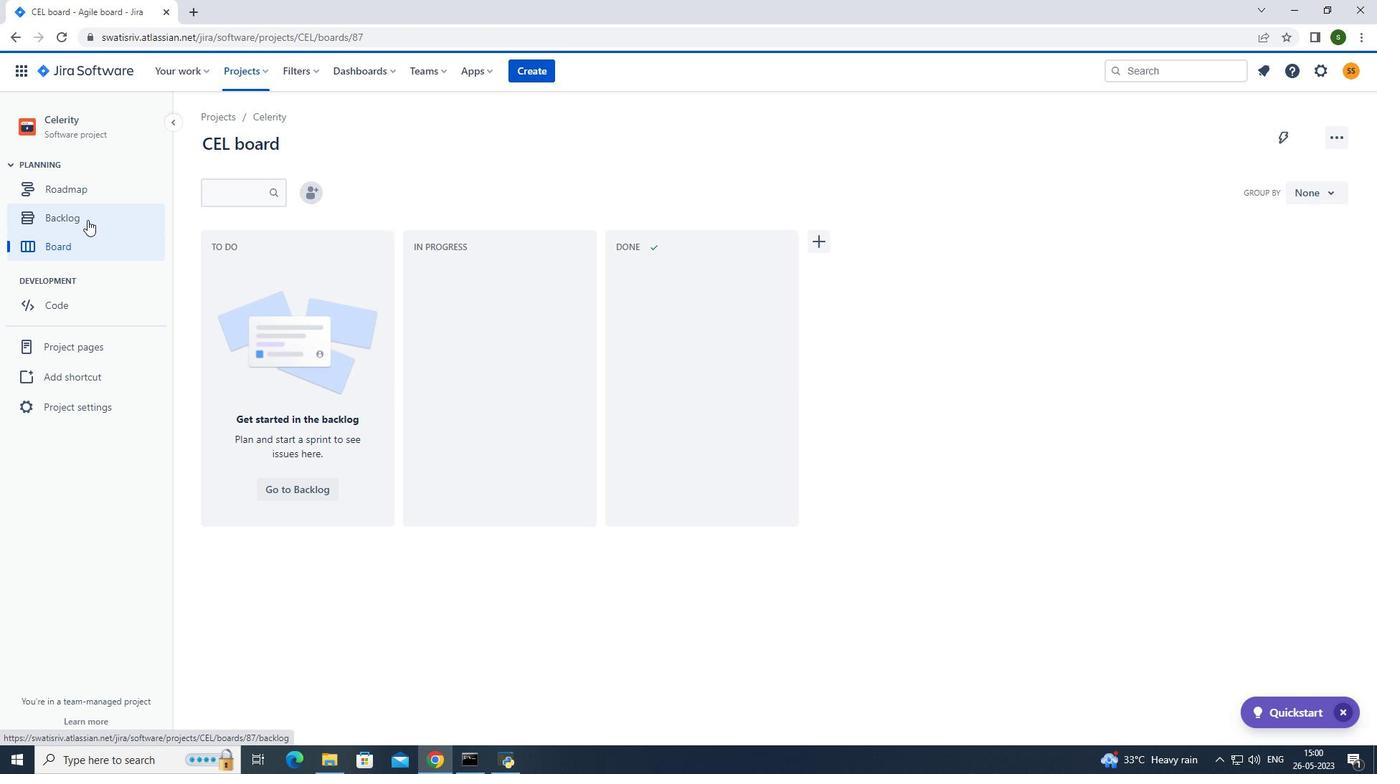 
Action: Mouse moved to (507, 329)
Screenshot: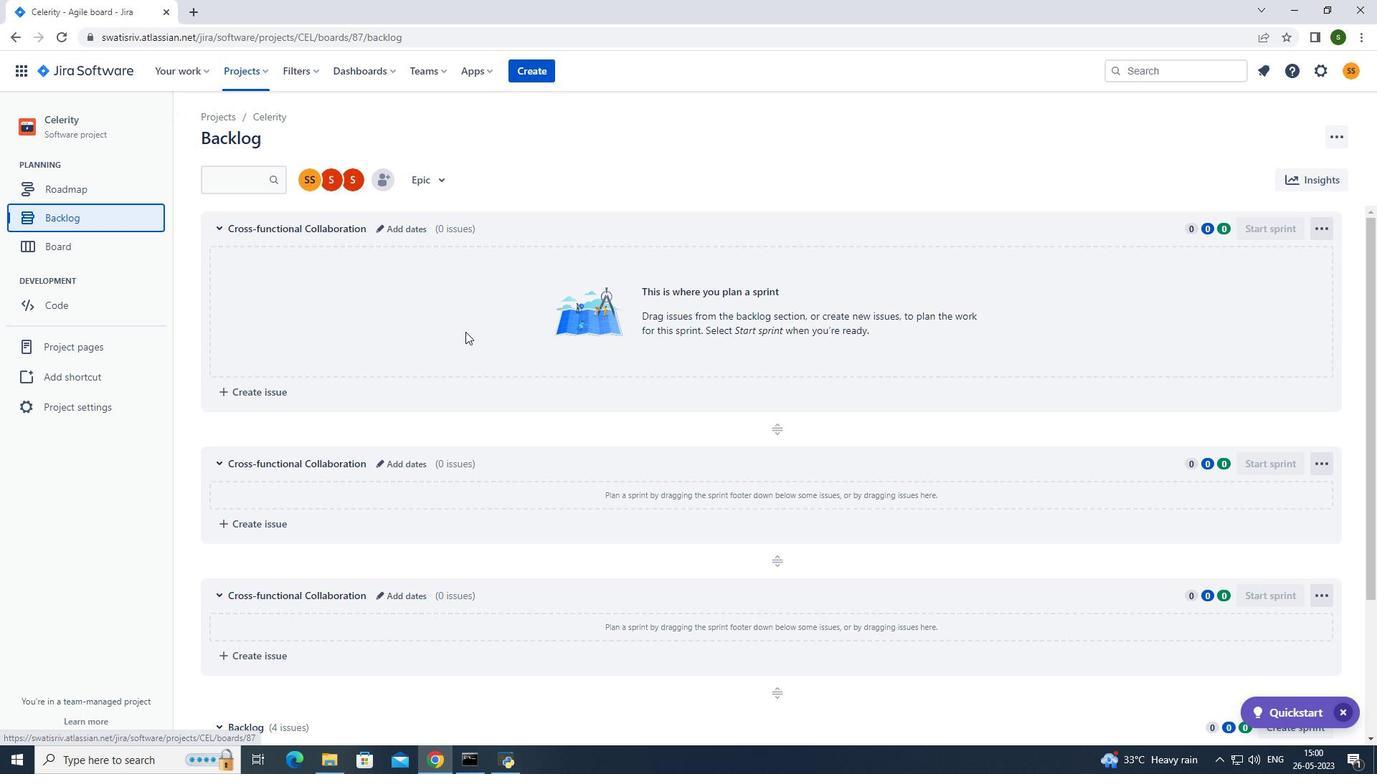 
Action: Mouse scrolled (507, 328) with delta (0, 0)
Screenshot: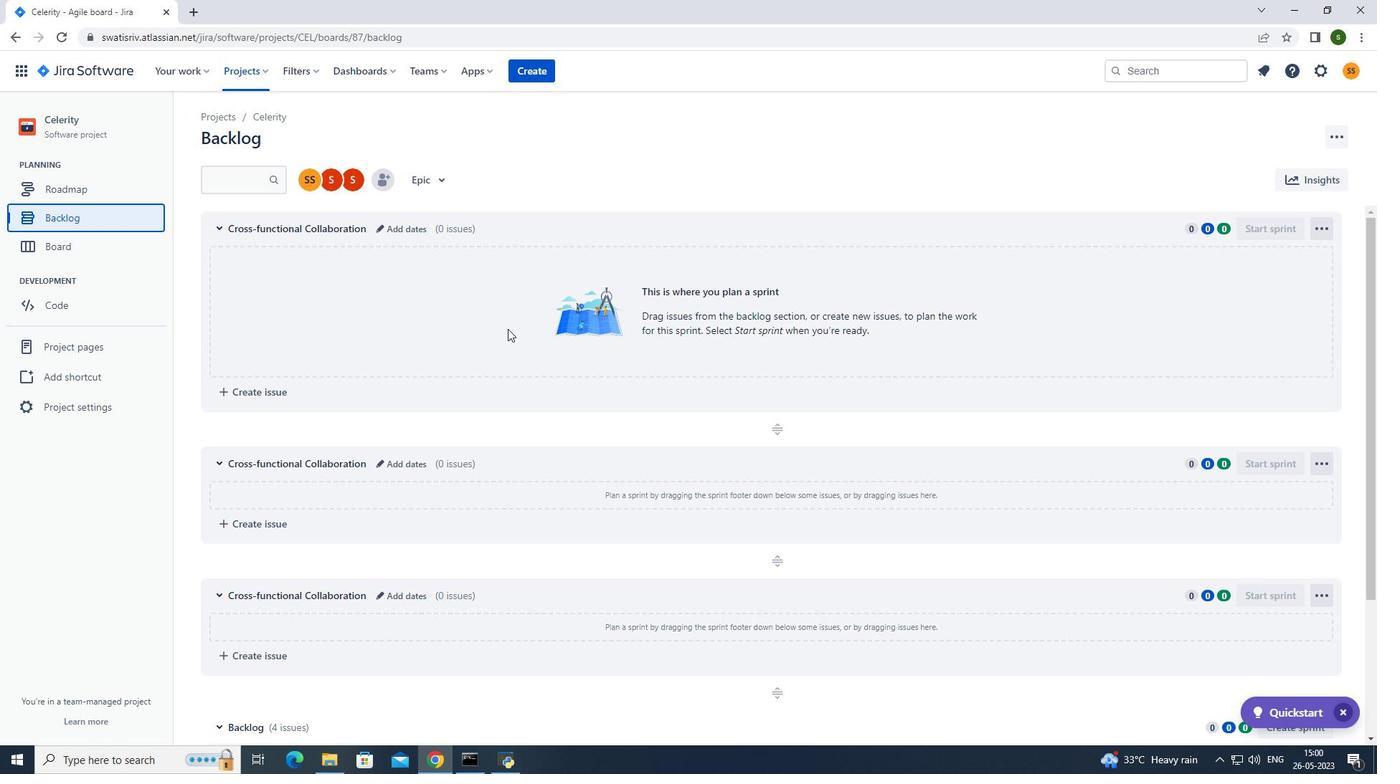 
Action: Mouse scrolled (507, 328) with delta (0, 0)
Screenshot: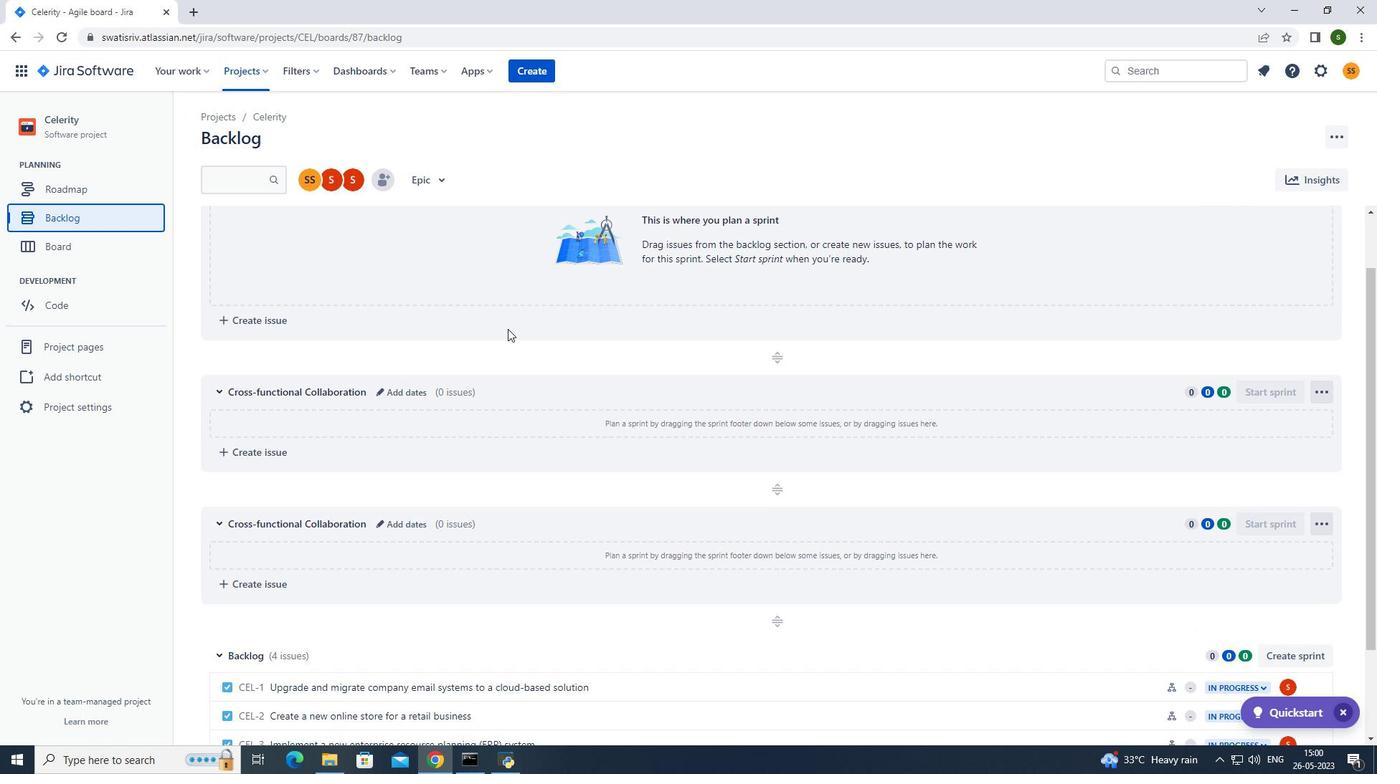 
Action: Mouse scrolled (507, 328) with delta (0, 0)
Screenshot: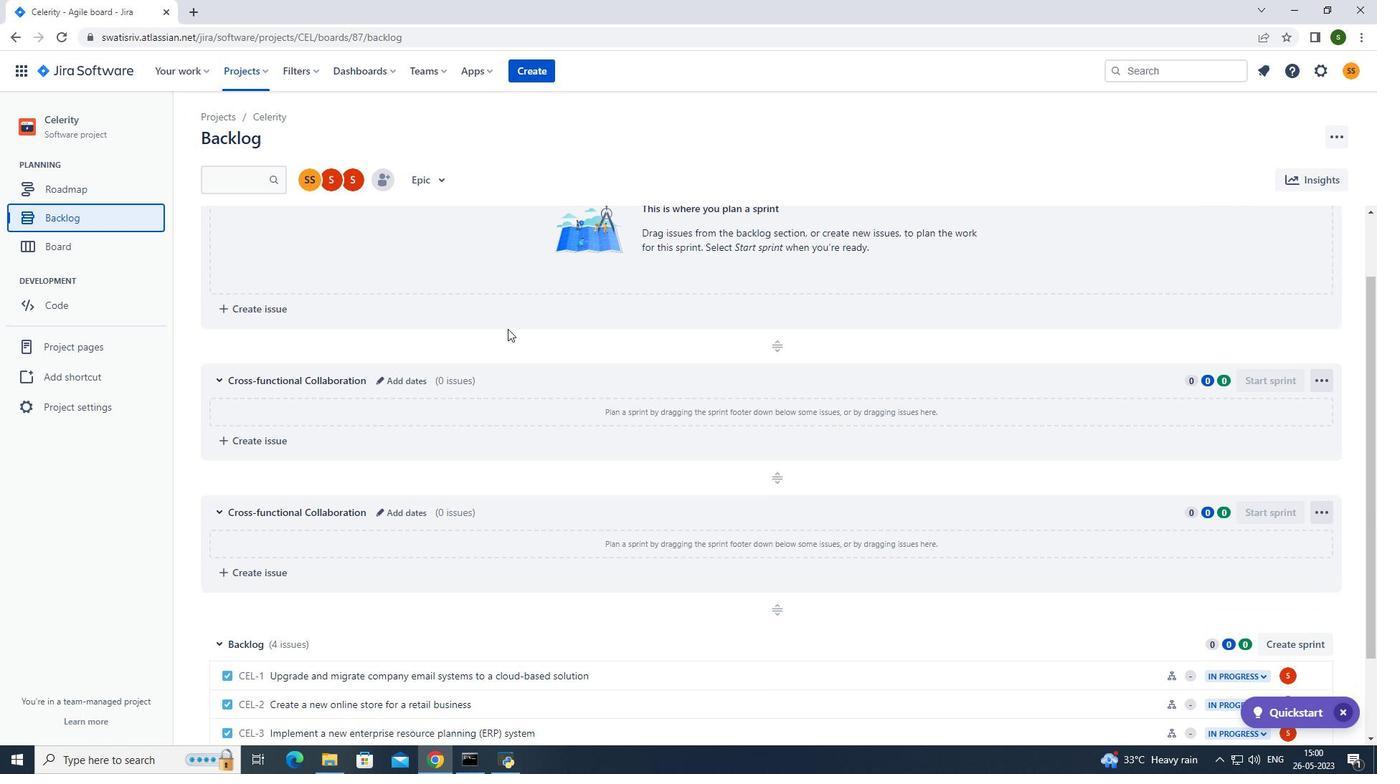 
Action: Mouse scrolled (507, 328) with delta (0, 0)
Screenshot: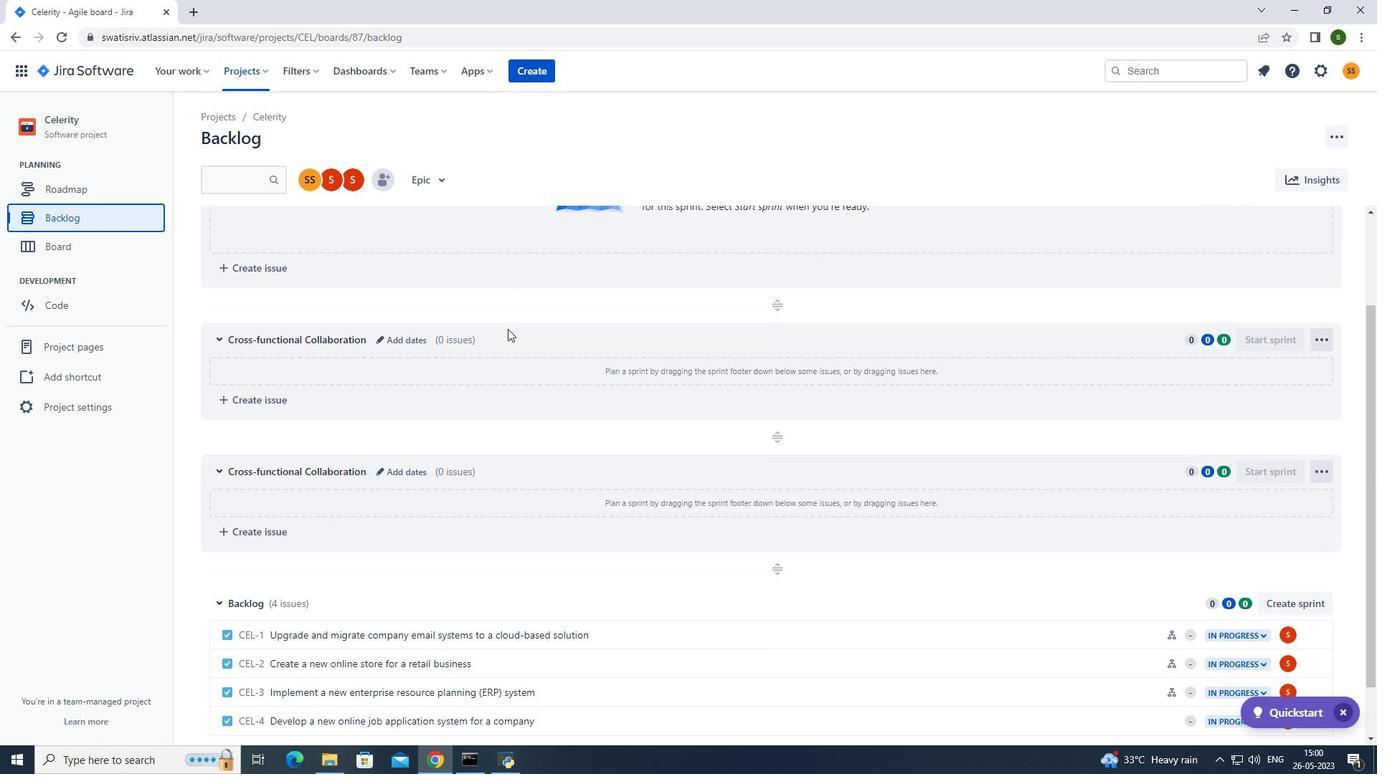 
Action: Mouse scrolled (507, 328) with delta (0, 0)
Screenshot: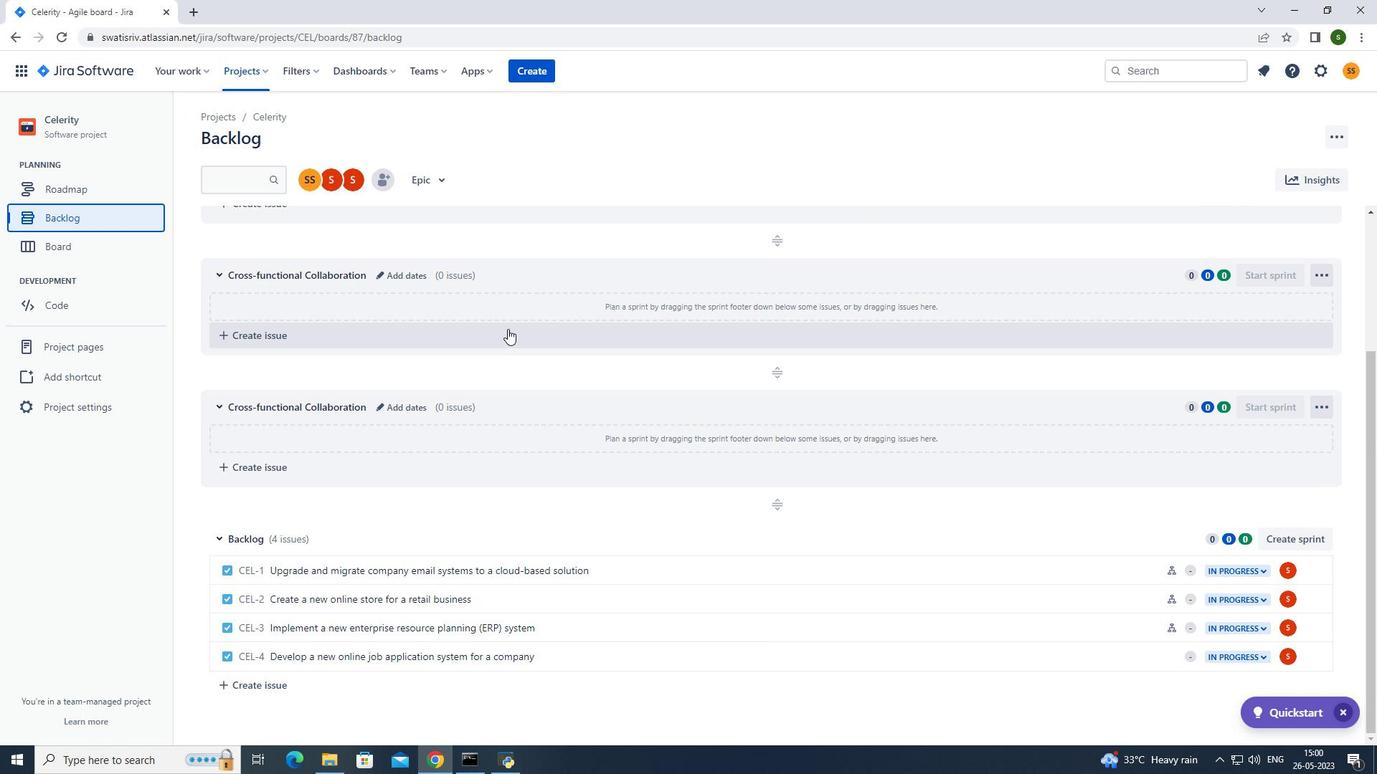 
Action: Mouse scrolled (507, 328) with delta (0, 0)
Screenshot: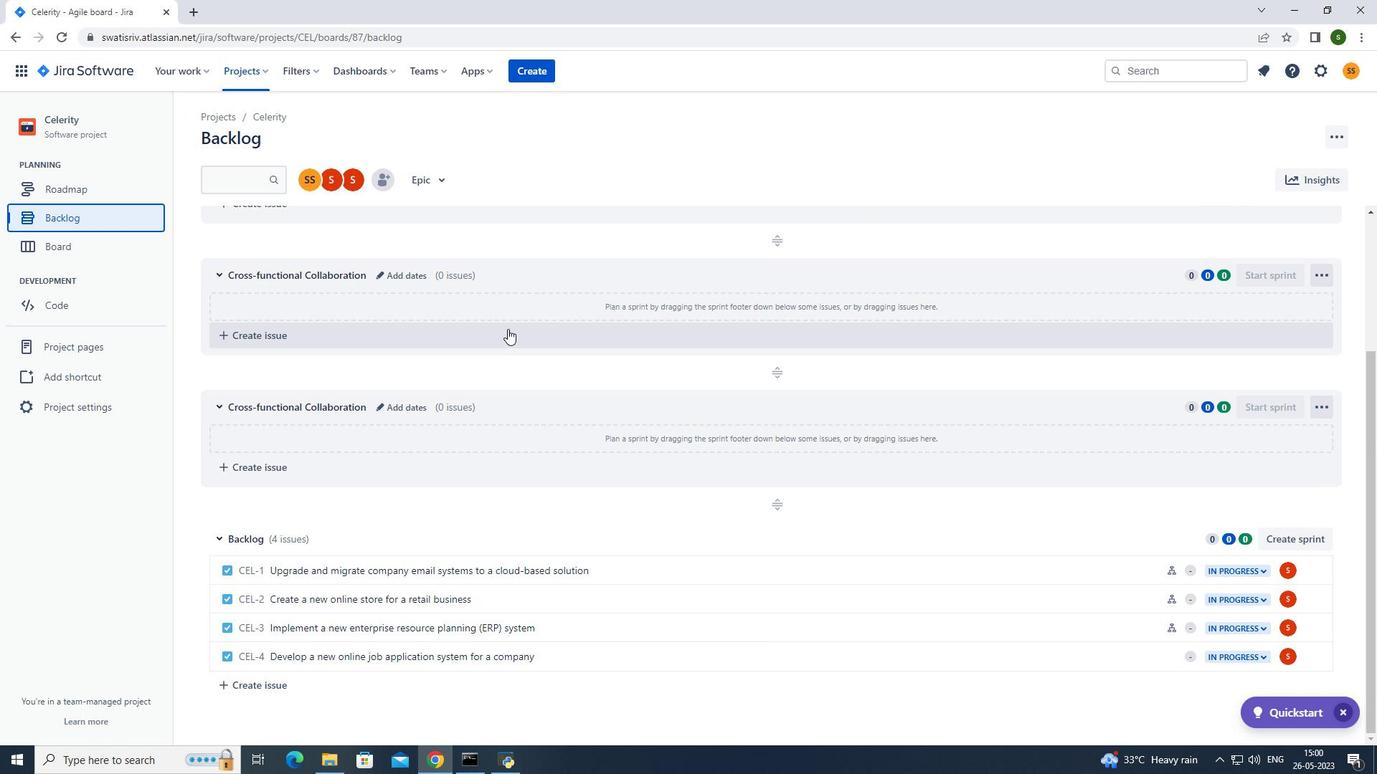 
Action: Mouse scrolled (507, 328) with delta (0, 0)
Screenshot: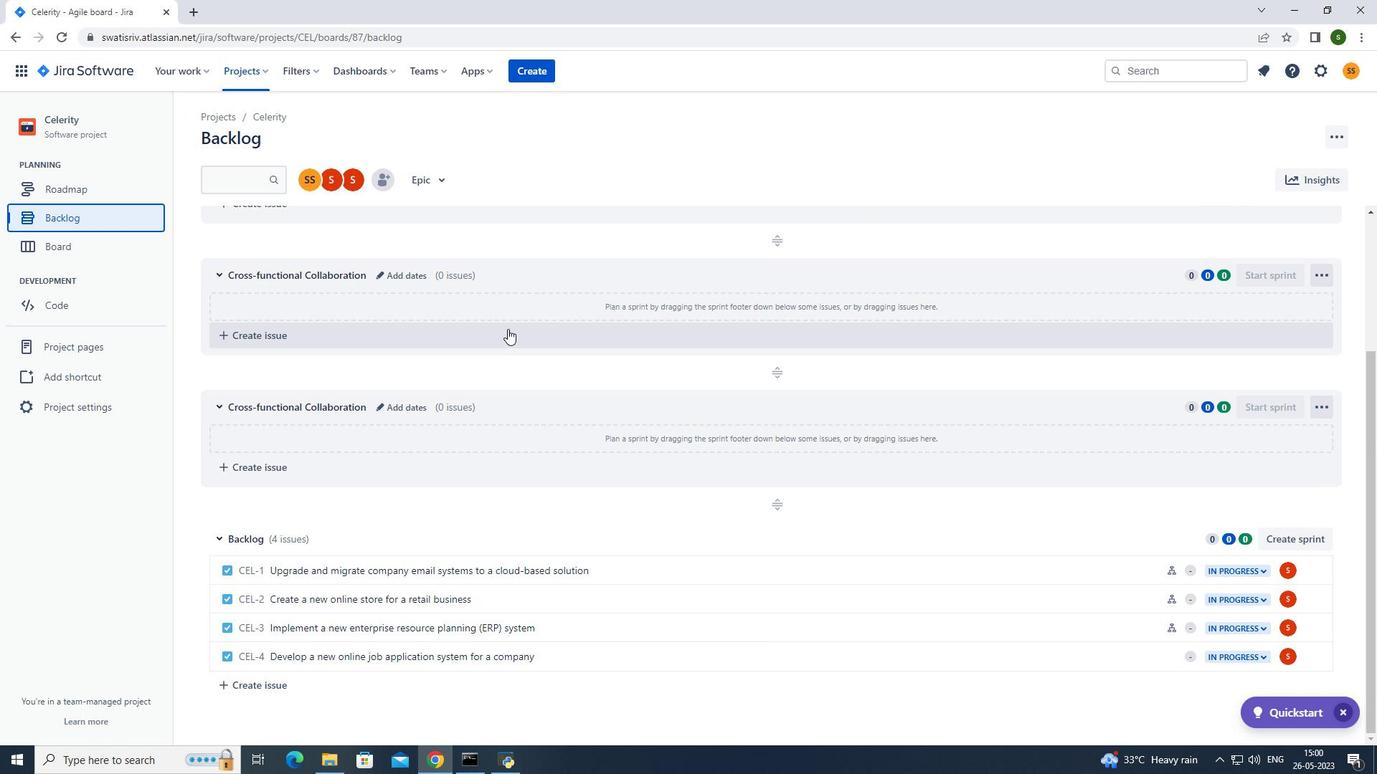 
Action: Mouse scrolled (507, 328) with delta (0, 0)
Screenshot: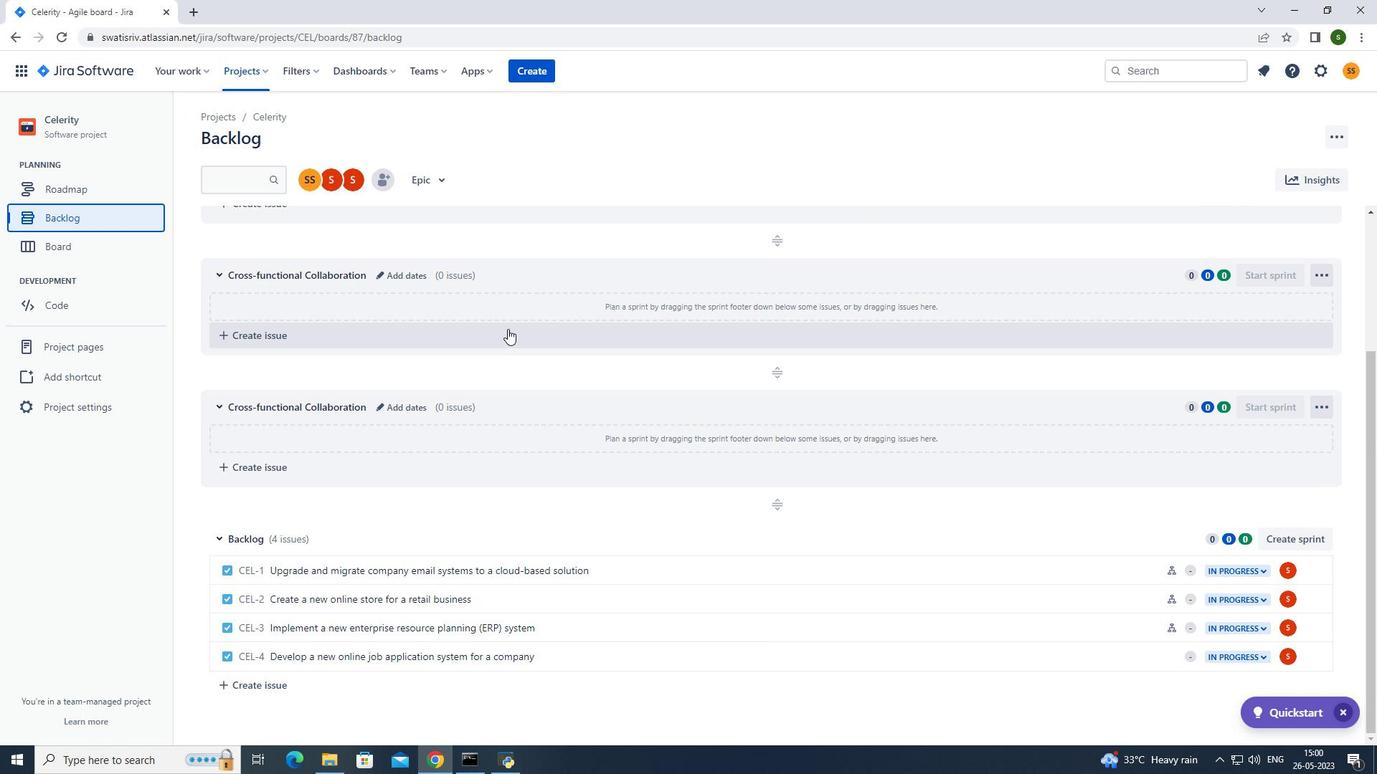 
Action: Mouse moved to (853, 657)
Screenshot: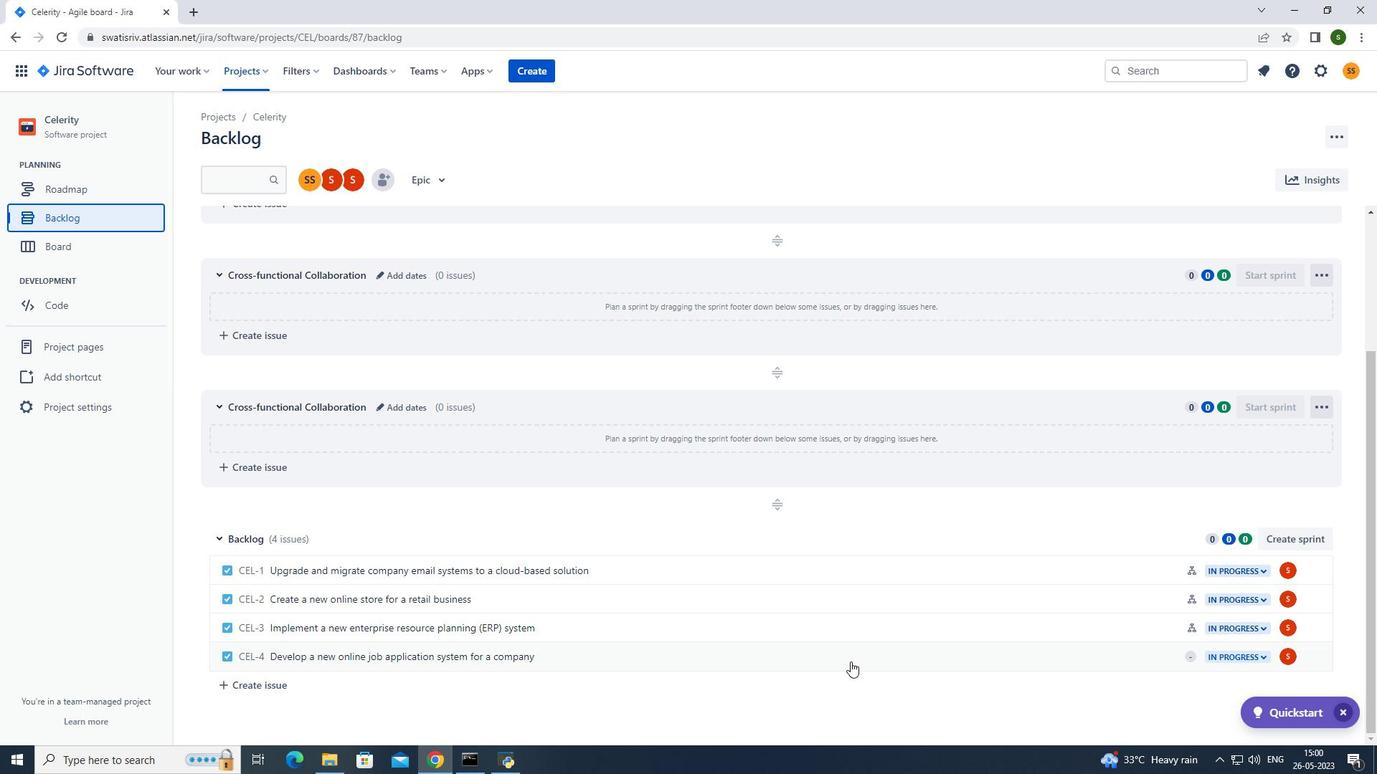
Action: Mouse pressed left at (853, 657)
Screenshot: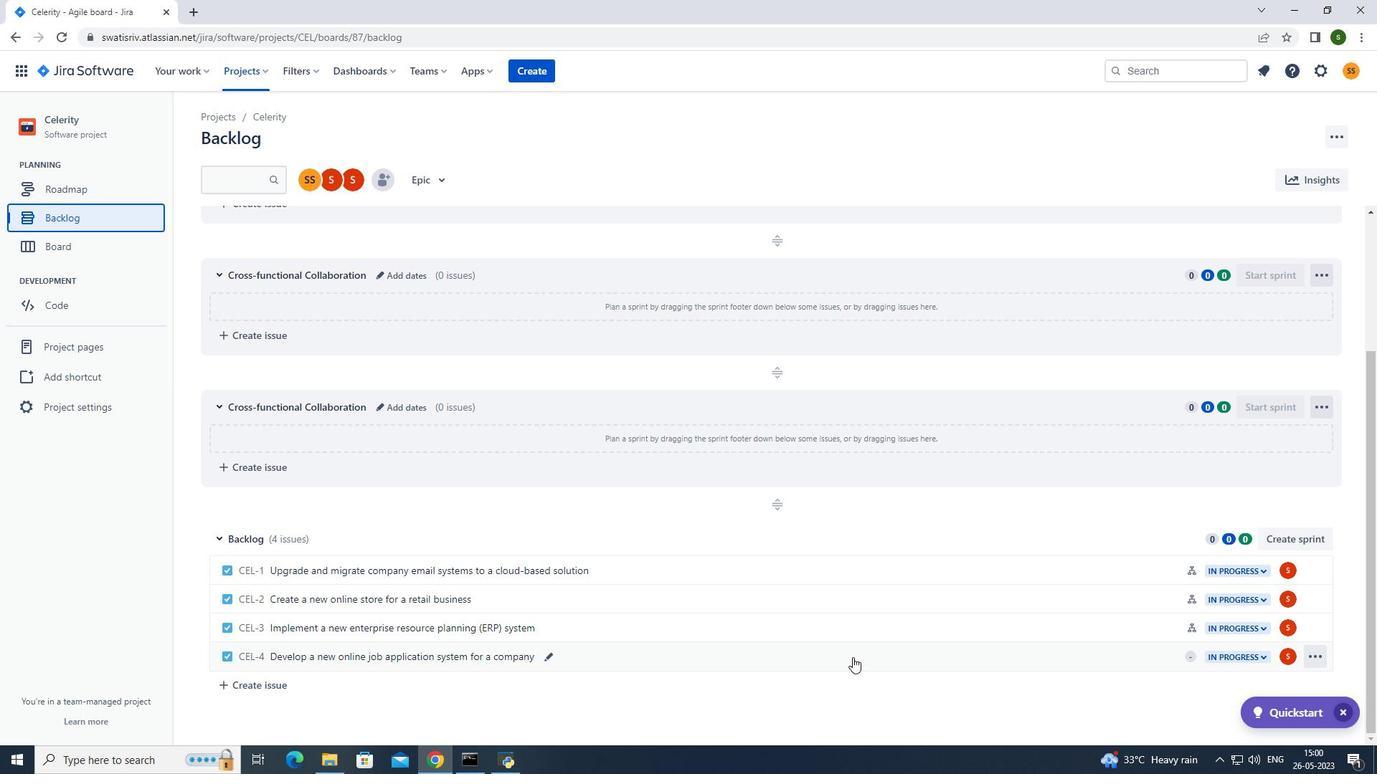 
Action: Mouse moved to (1115, 300)
Screenshot: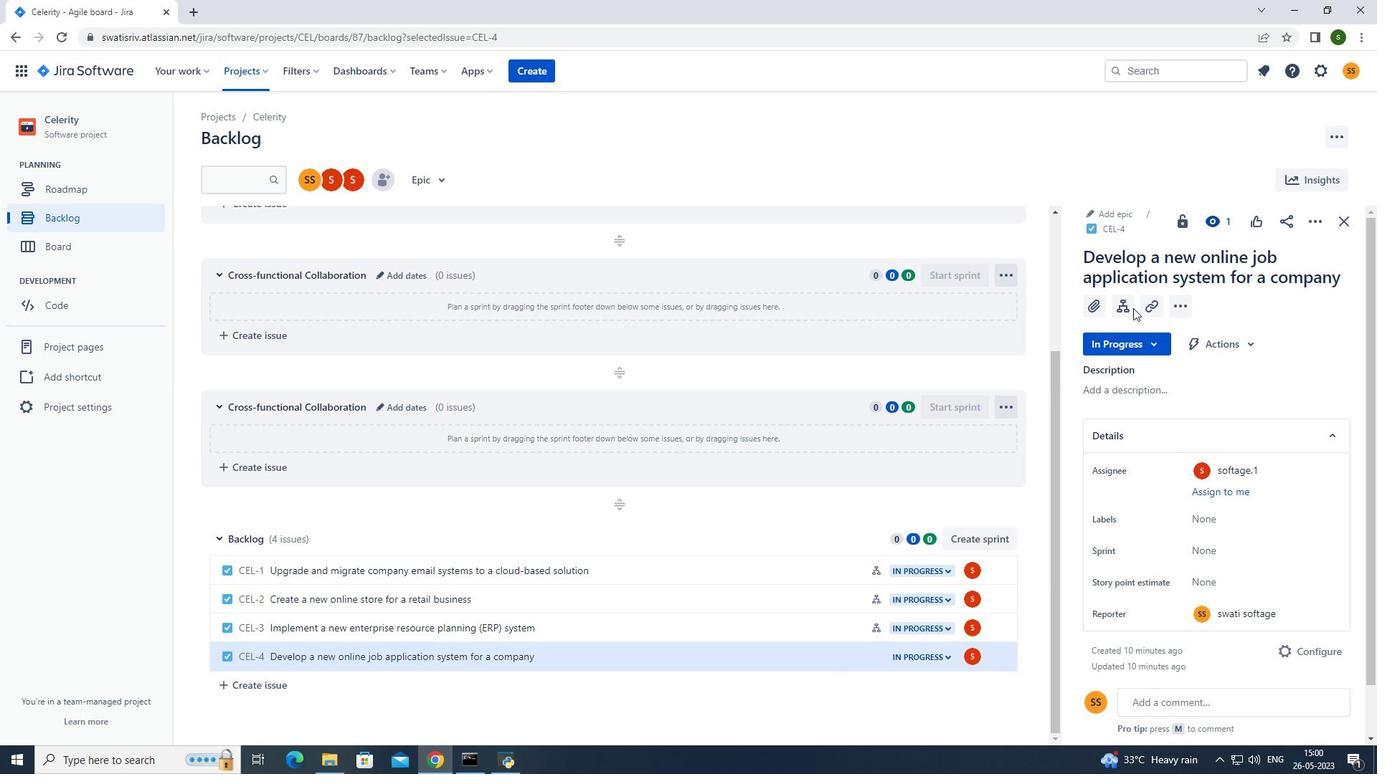
Action: Mouse pressed left at (1115, 300)
Screenshot: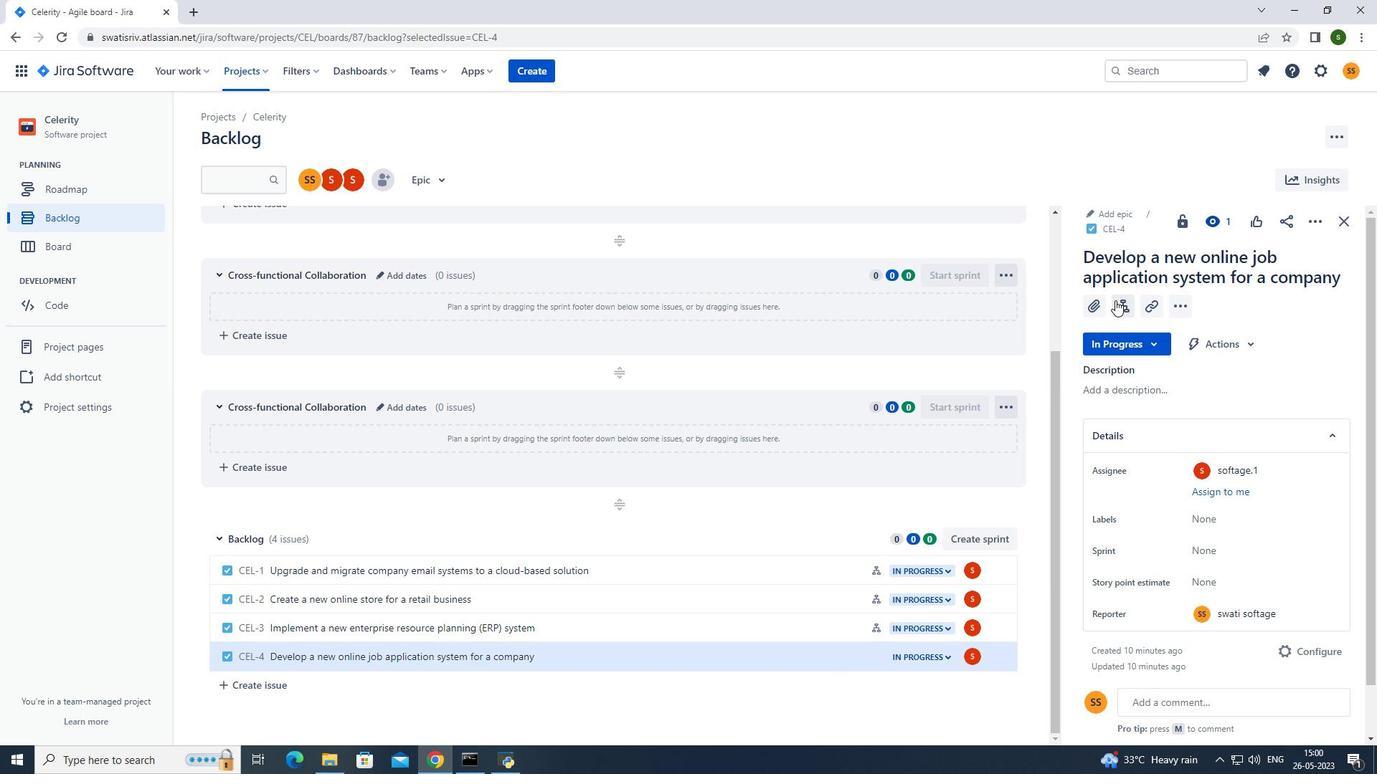 
Action: Mouse moved to (1155, 457)
Screenshot: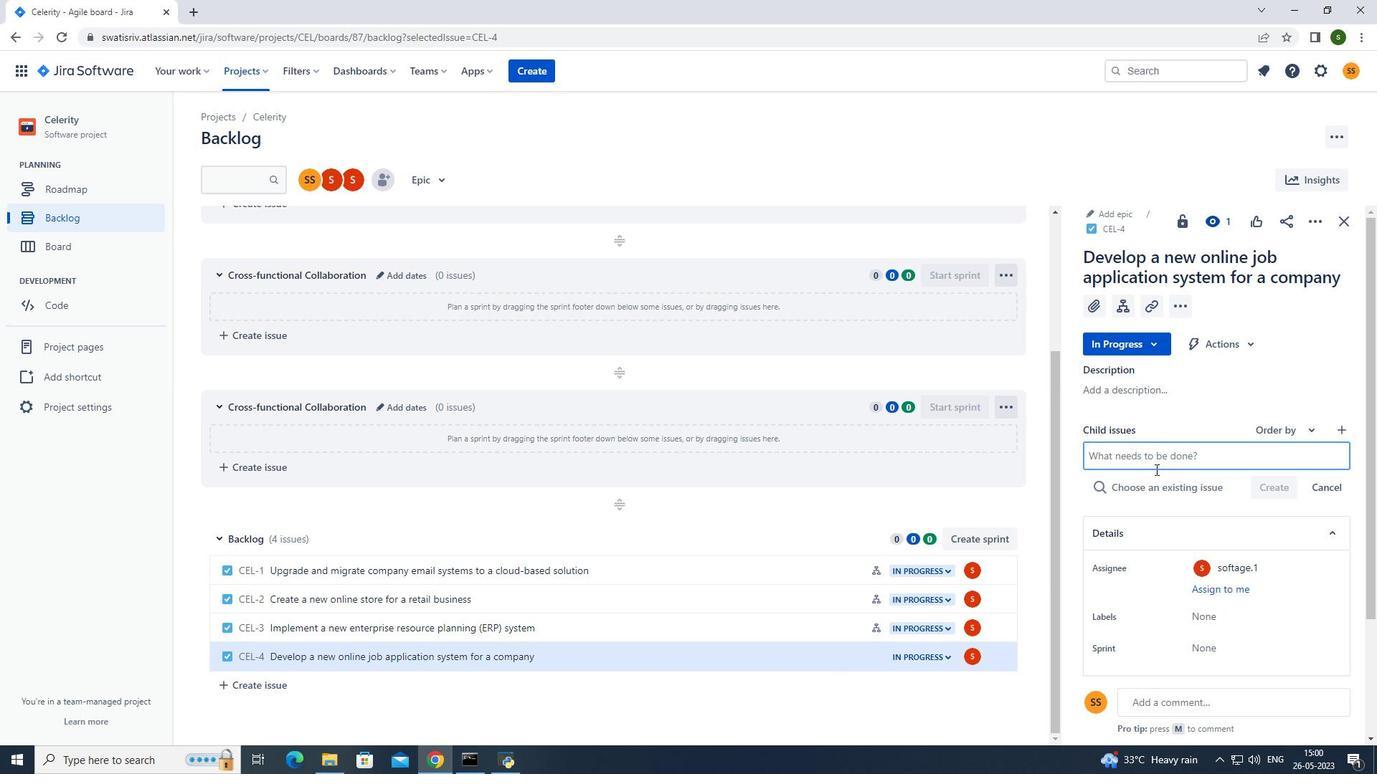 
Action: Mouse pressed left at (1155, 457)
Screenshot: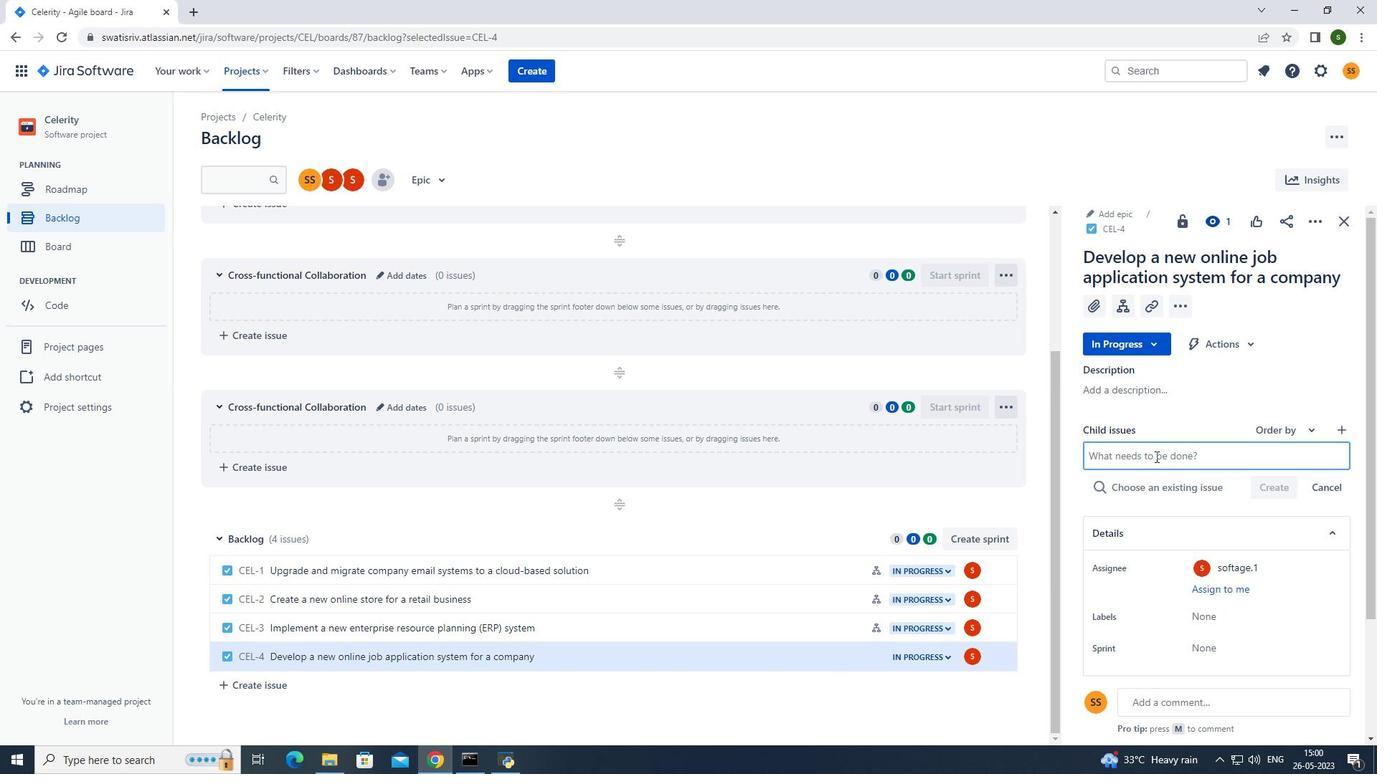 
Action: Key pressed <Key.caps_lock>L<Key.caps_lock>oad<Key.space>testing<Key.space>and<Key.space>scalability
Screenshot: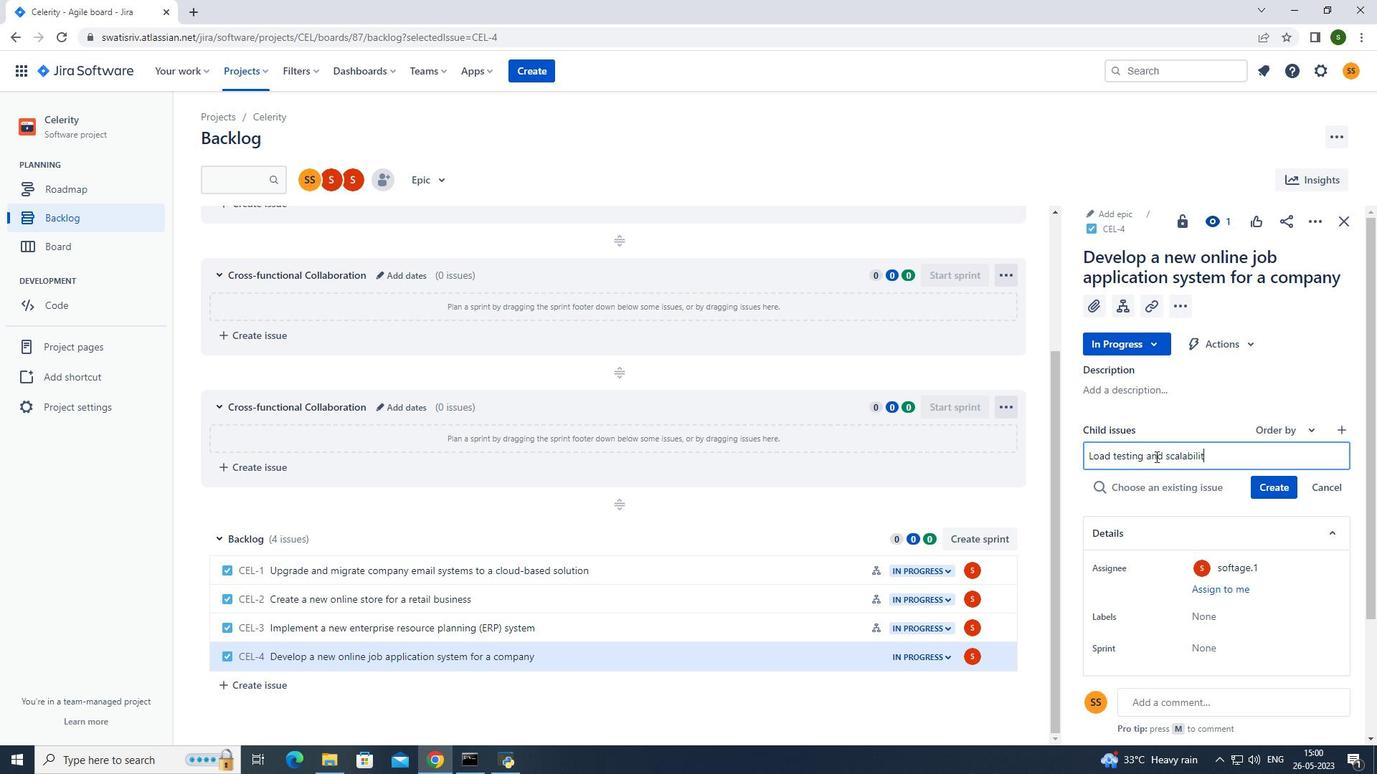 
Action: Mouse moved to (1274, 487)
Screenshot: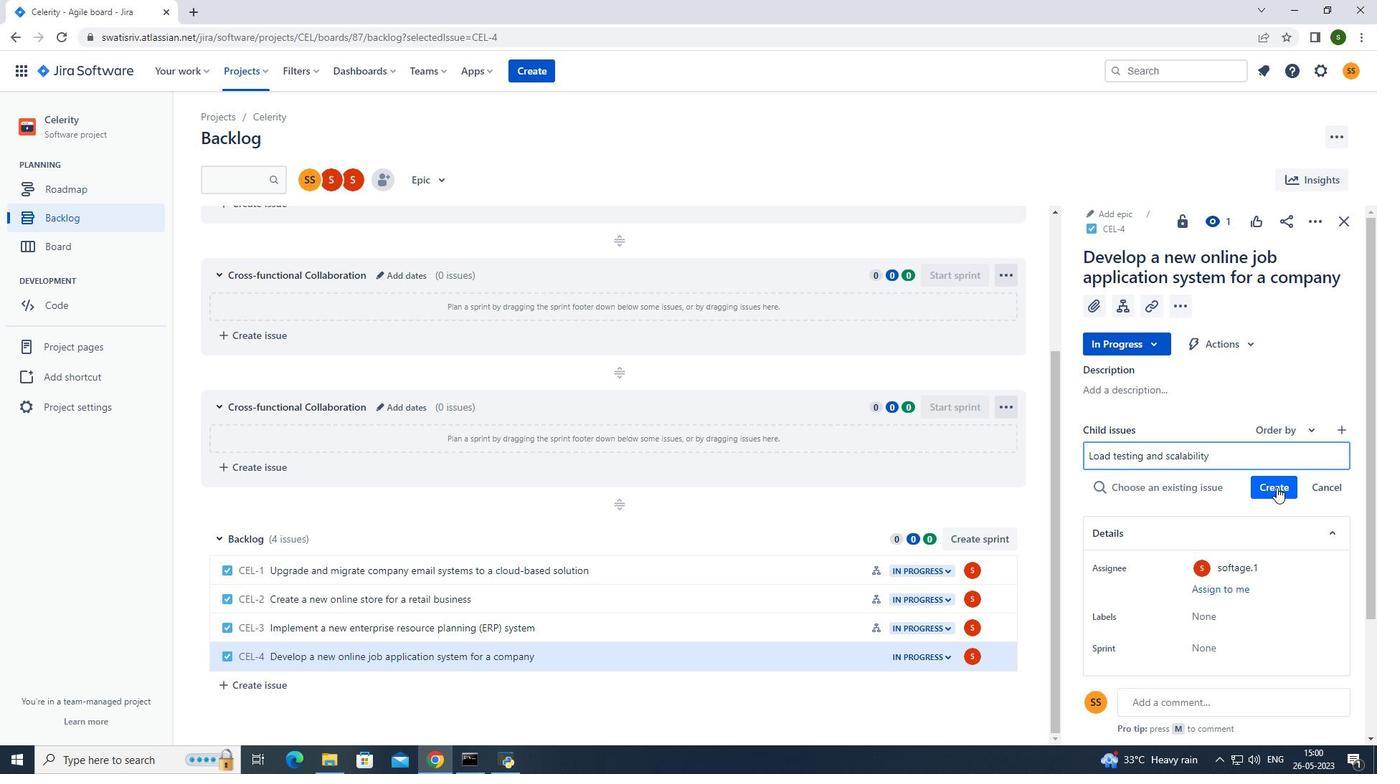 
Action: Mouse pressed left at (1274, 487)
Screenshot: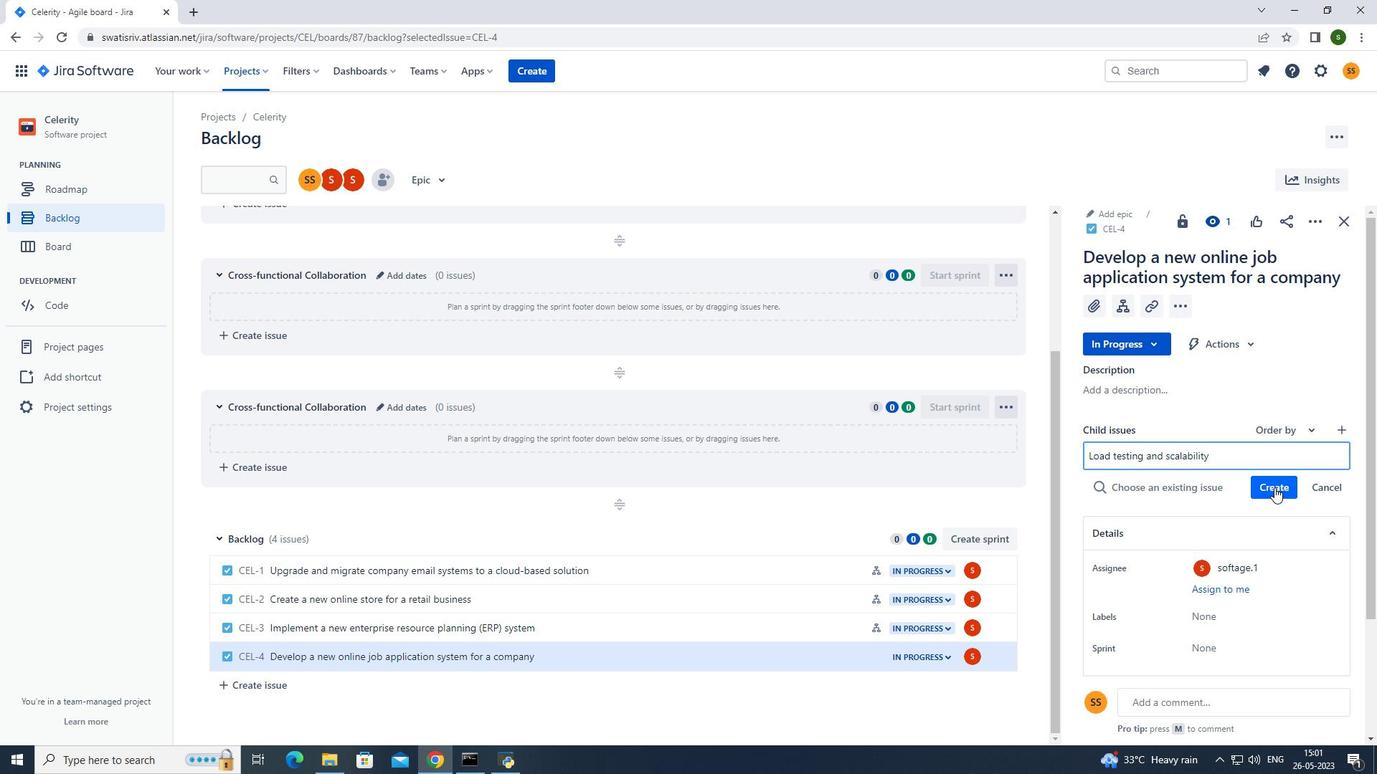
Action: Mouse moved to (1287, 466)
Screenshot: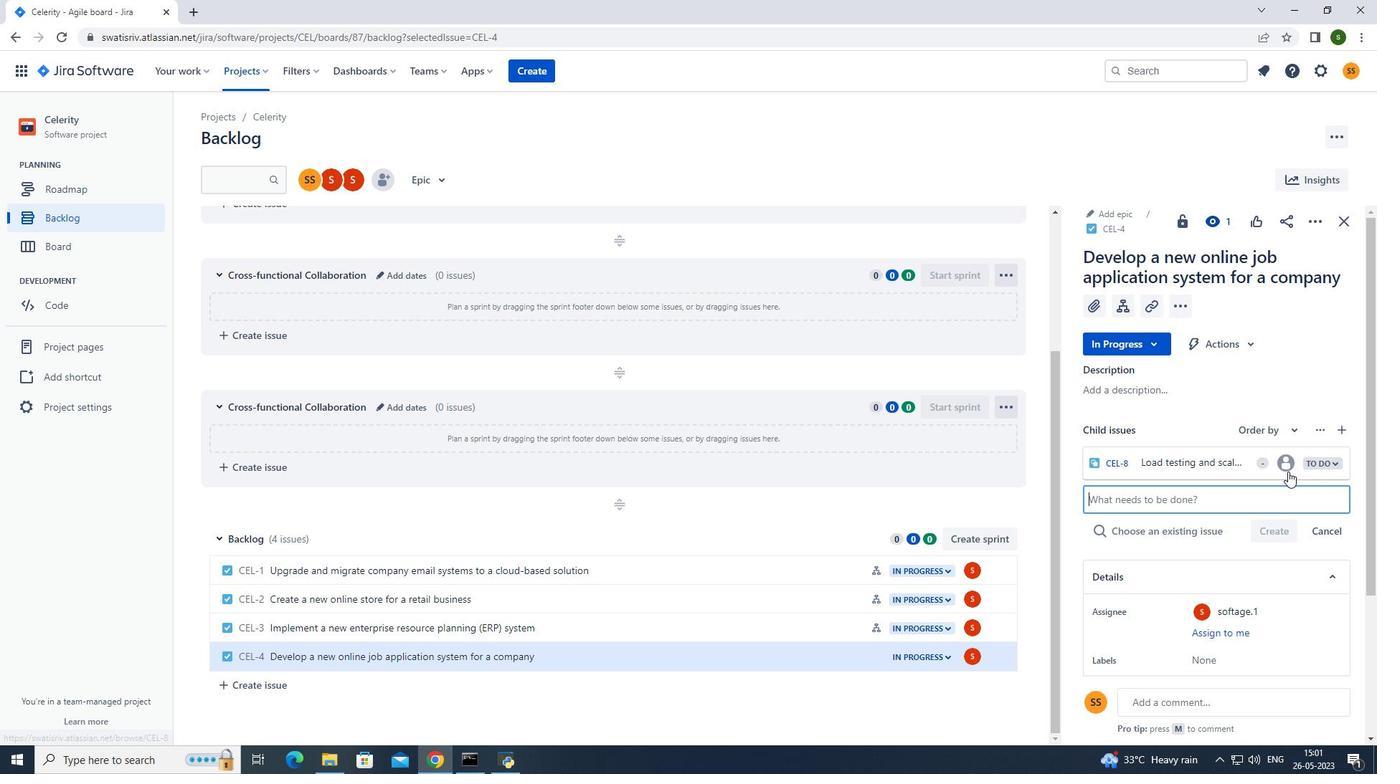 
Action: Mouse pressed left at (1287, 466)
Screenshot: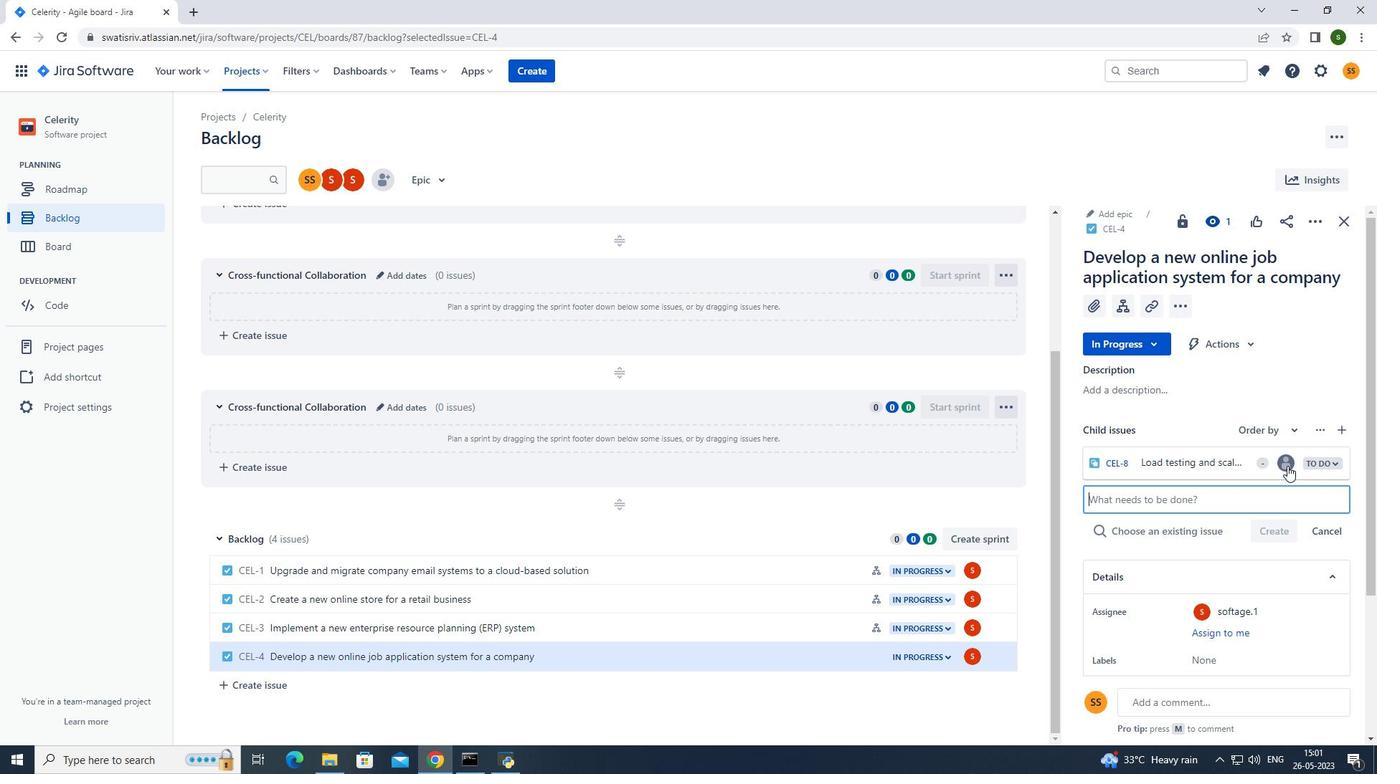 
Action: Mouse moved to (1195, 436)
Screenshot: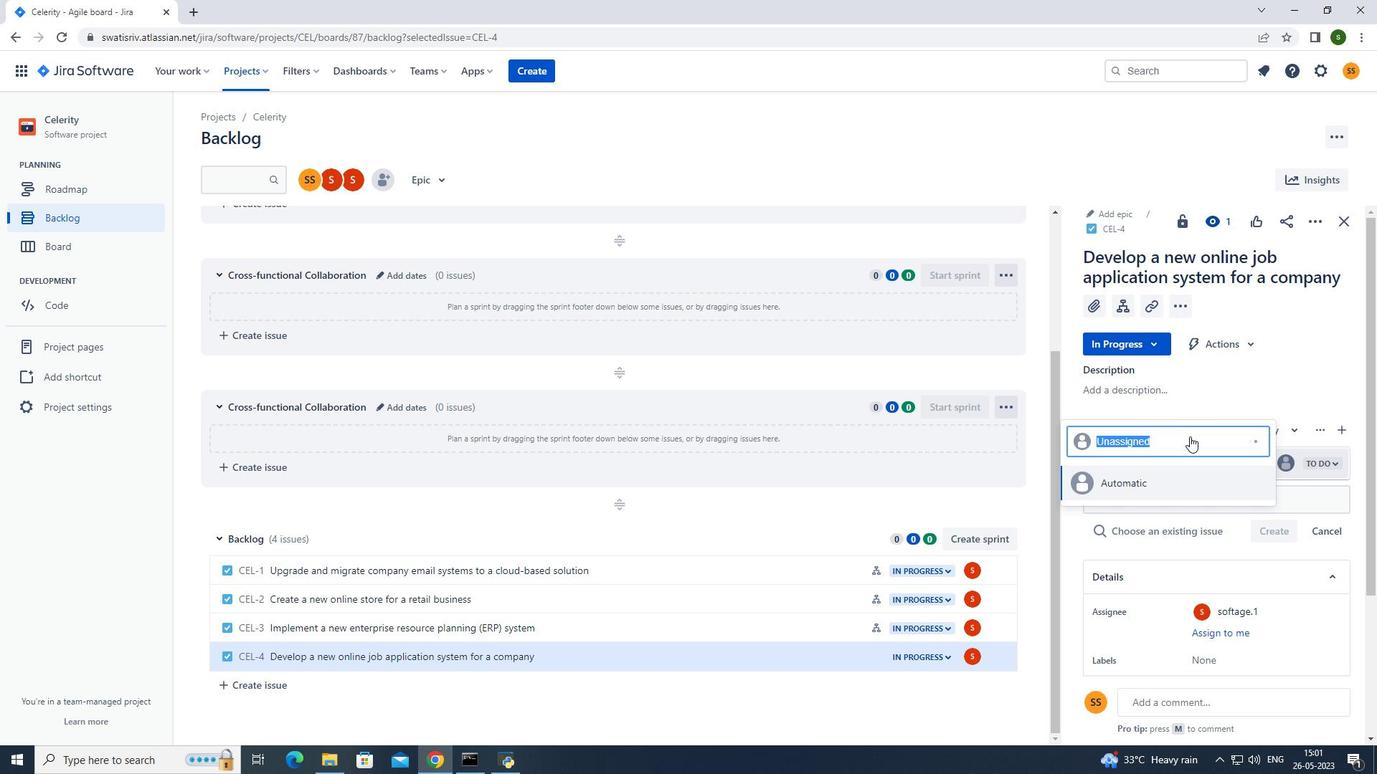 
Action: Key pressed softage.1<Key.shift>@softage.net
Screenshot: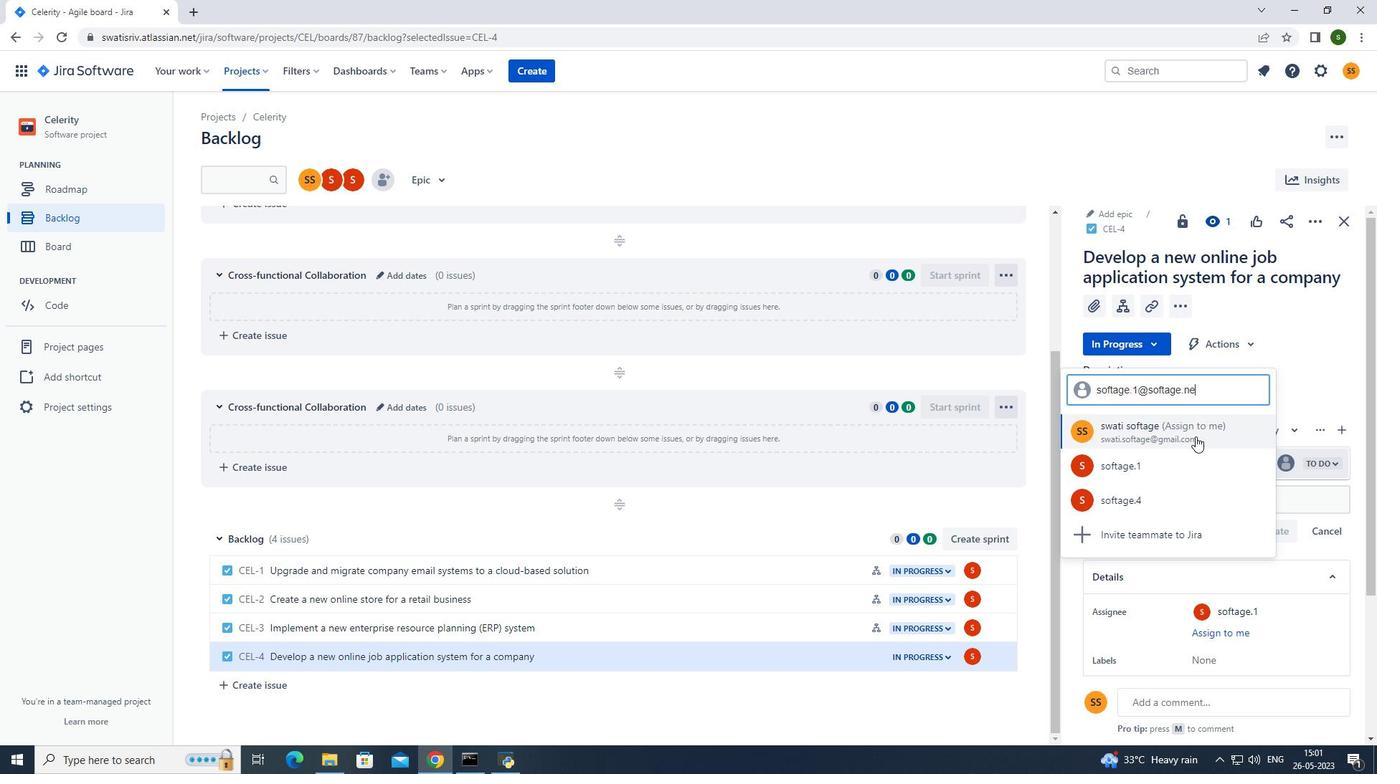 
Action: Mouse moved to (1162, 461)
Screenshot: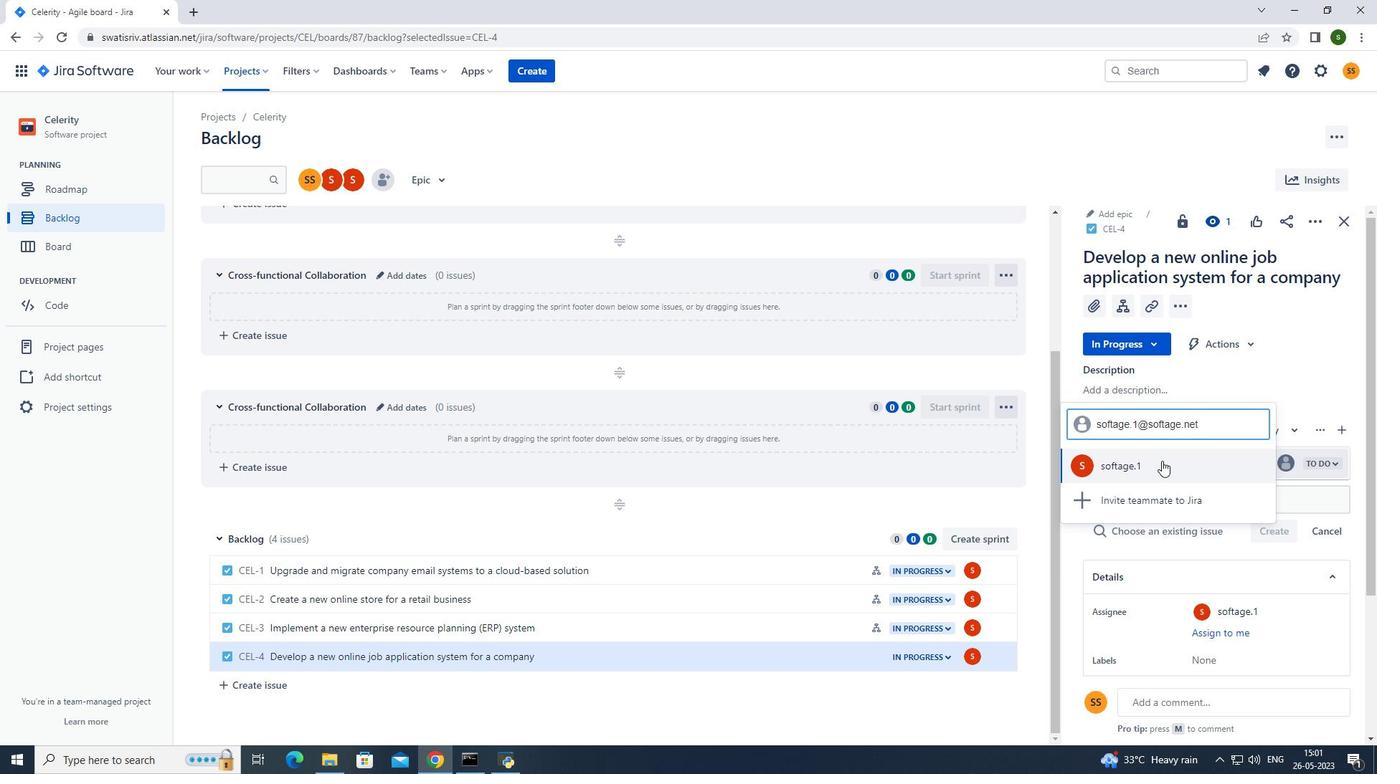 
Action: Mouse pressed left at (1162, 461)
Screenshot: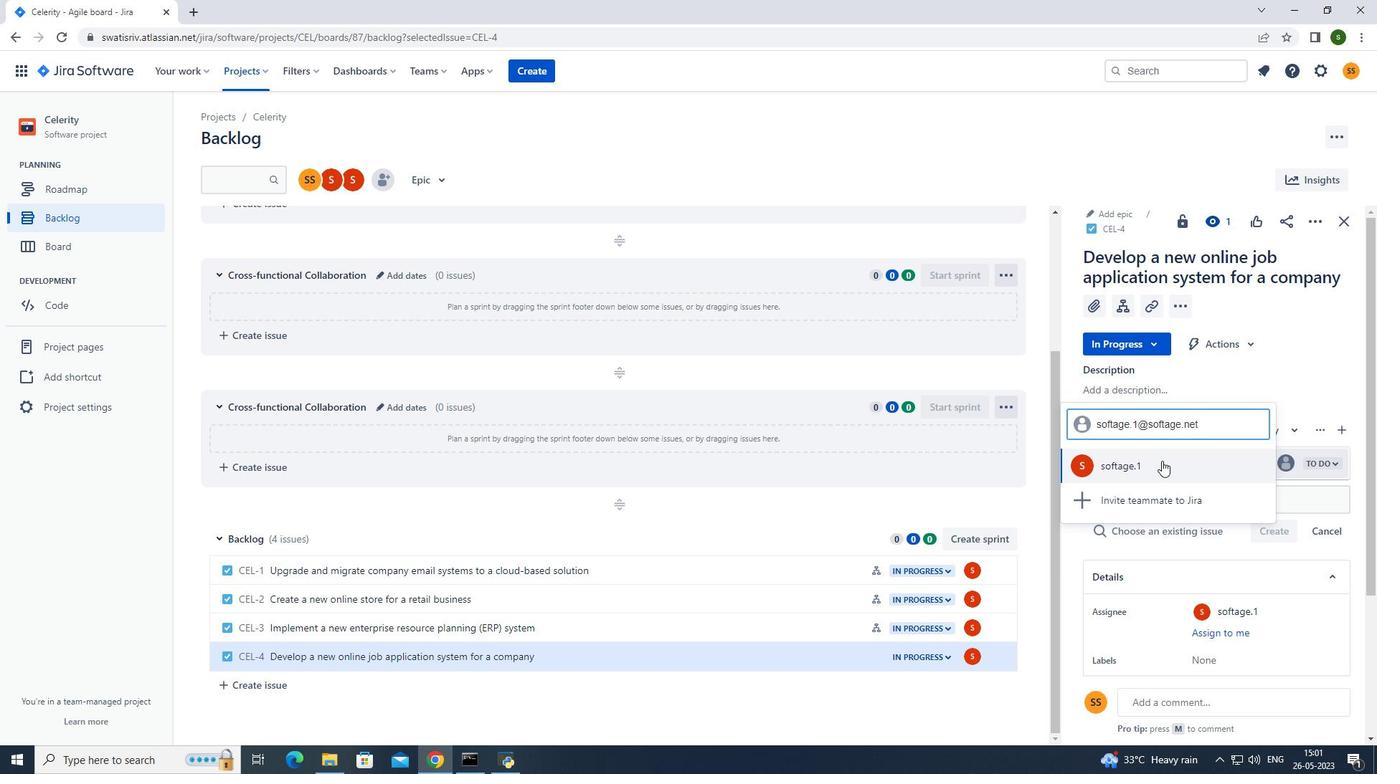
Action: Mouse moved to (823, 146)
Screenshot: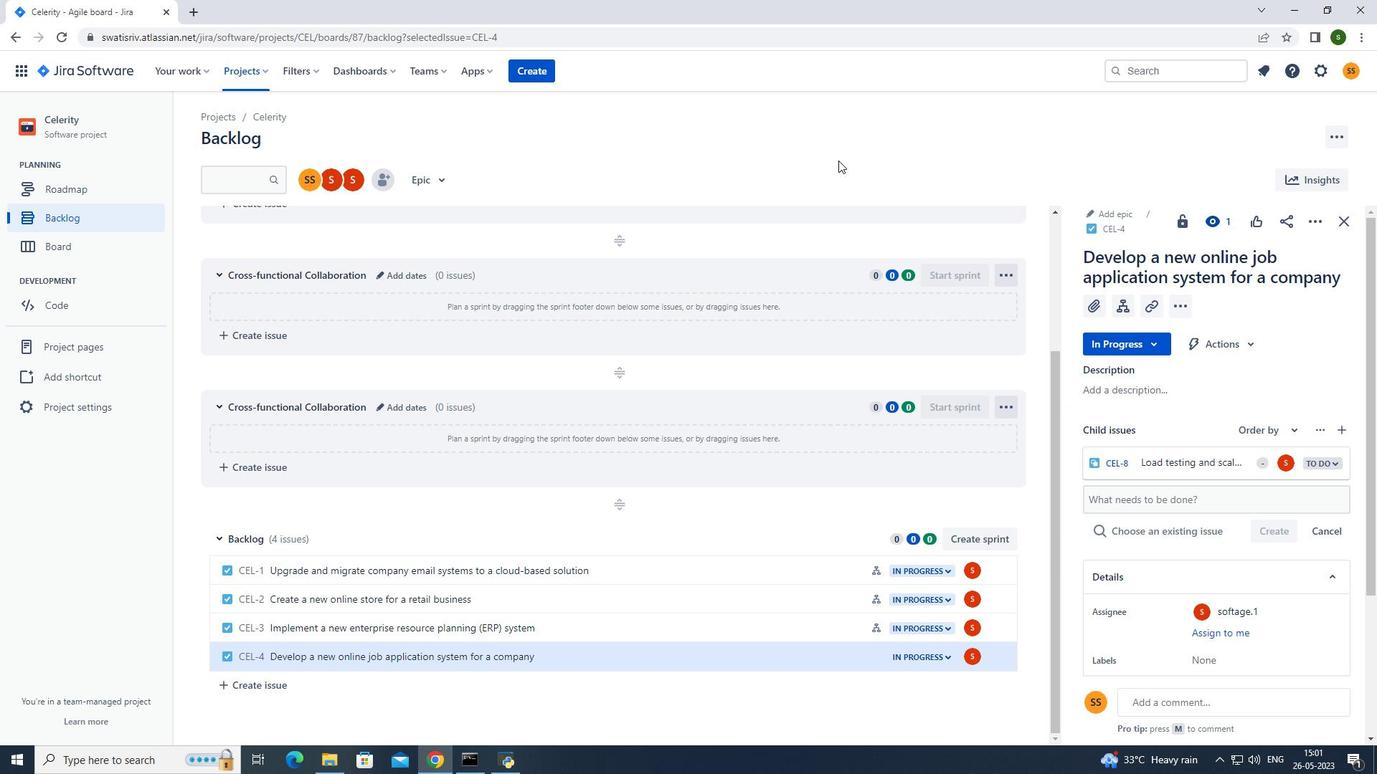 
